 Task: Add a signature Jake Allen containing With sincere thanks and warm wishes, Jake Allen to email address softage.2@softage.net and add a label Fathers Day gifts
Action: Mouse moved to (1159, 83)
Screenshot: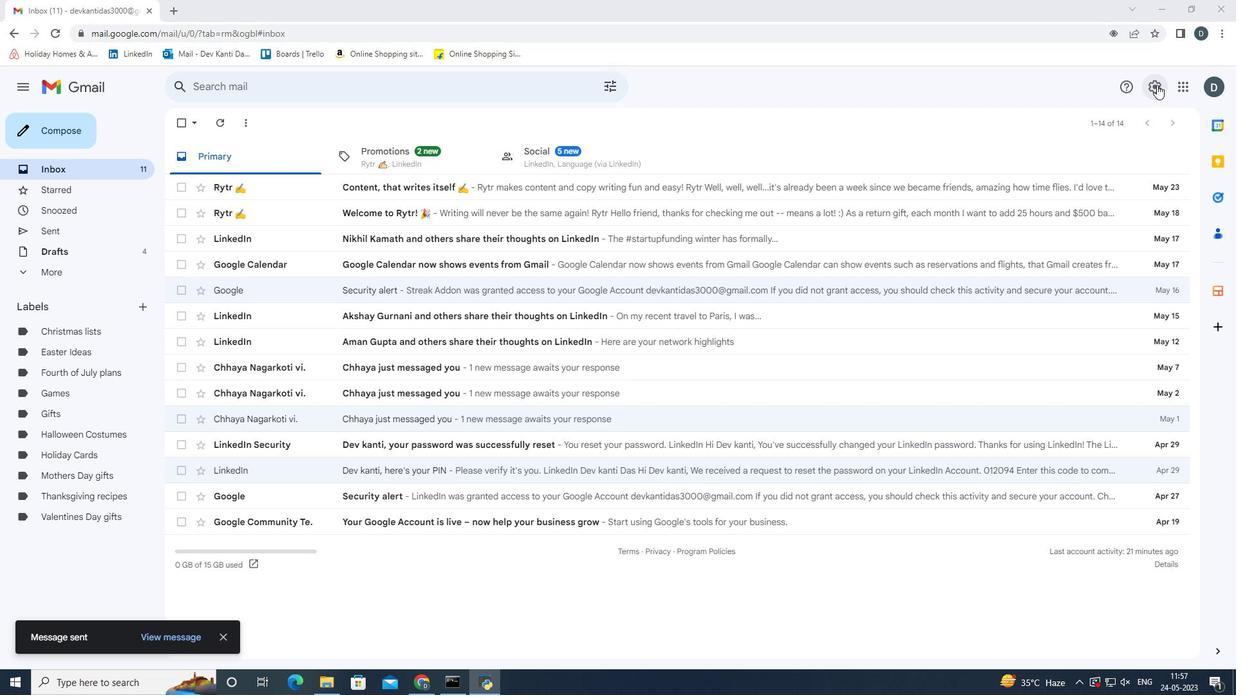 
Action: Mouse pressed left at (1159, 83)
Screenshot: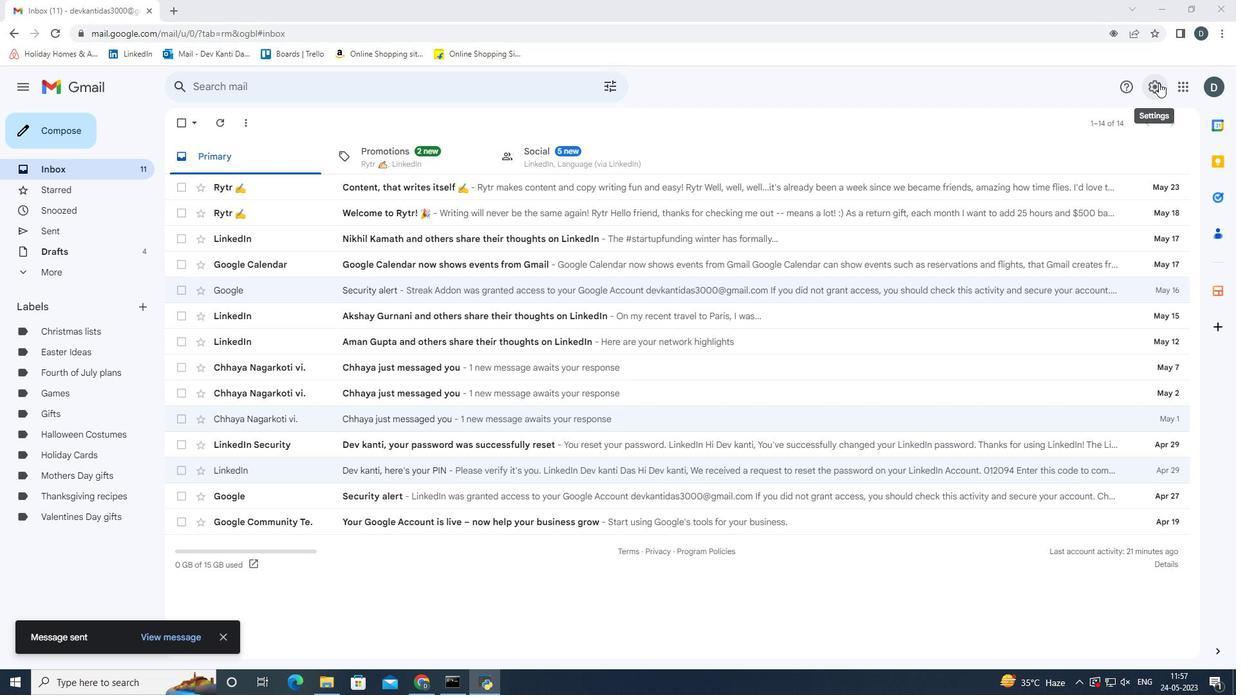 
Action: Mouse moved to (1120, 148)
Screenshot: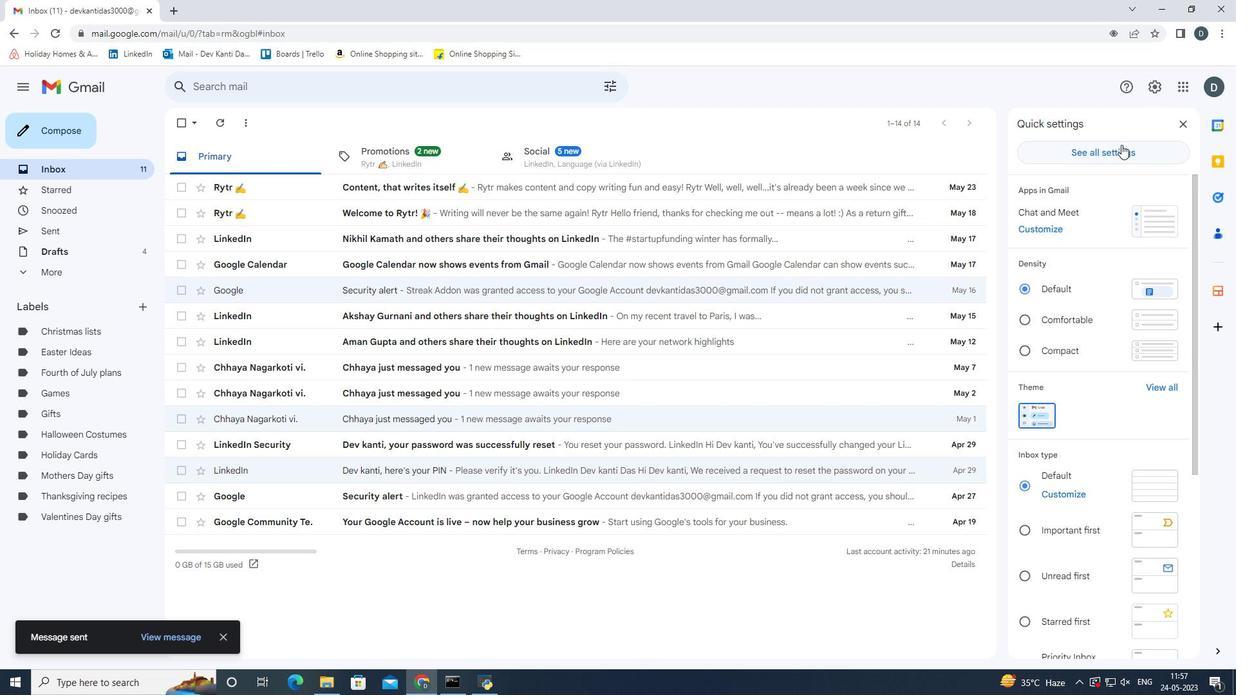 
Action: Mouse pressed left at (1120, 148)
Screenshot: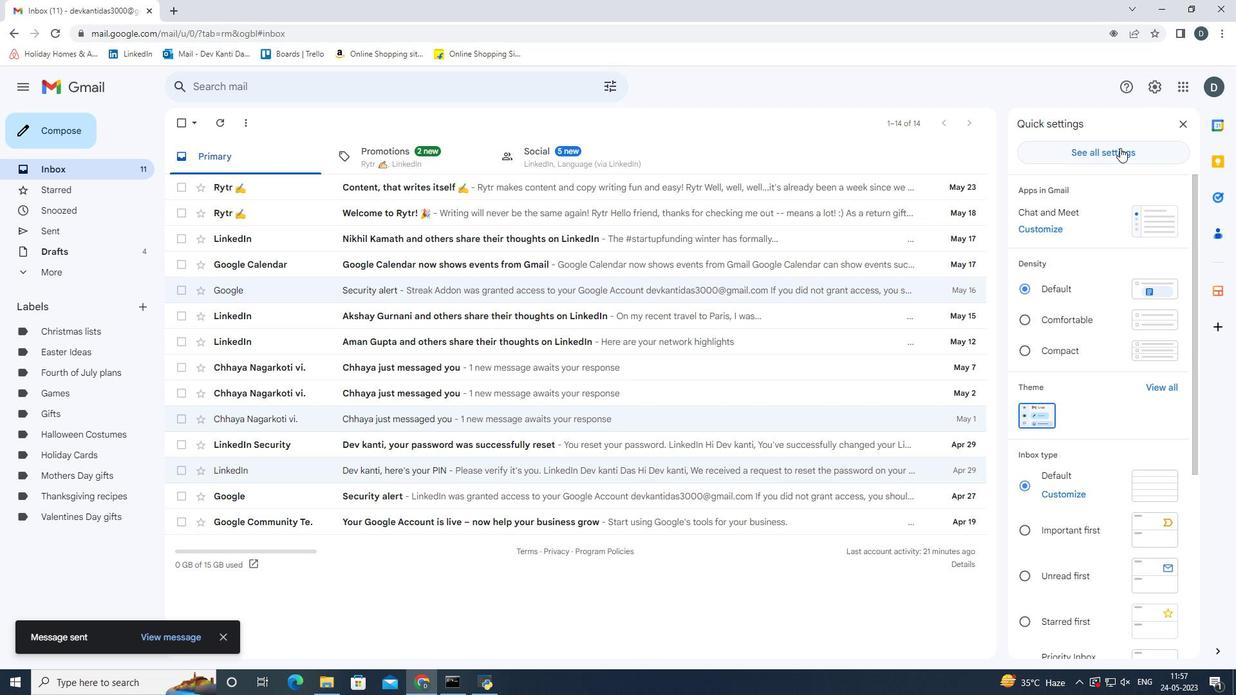 
Action: Mouse moved to (659, 527)
Screenshot: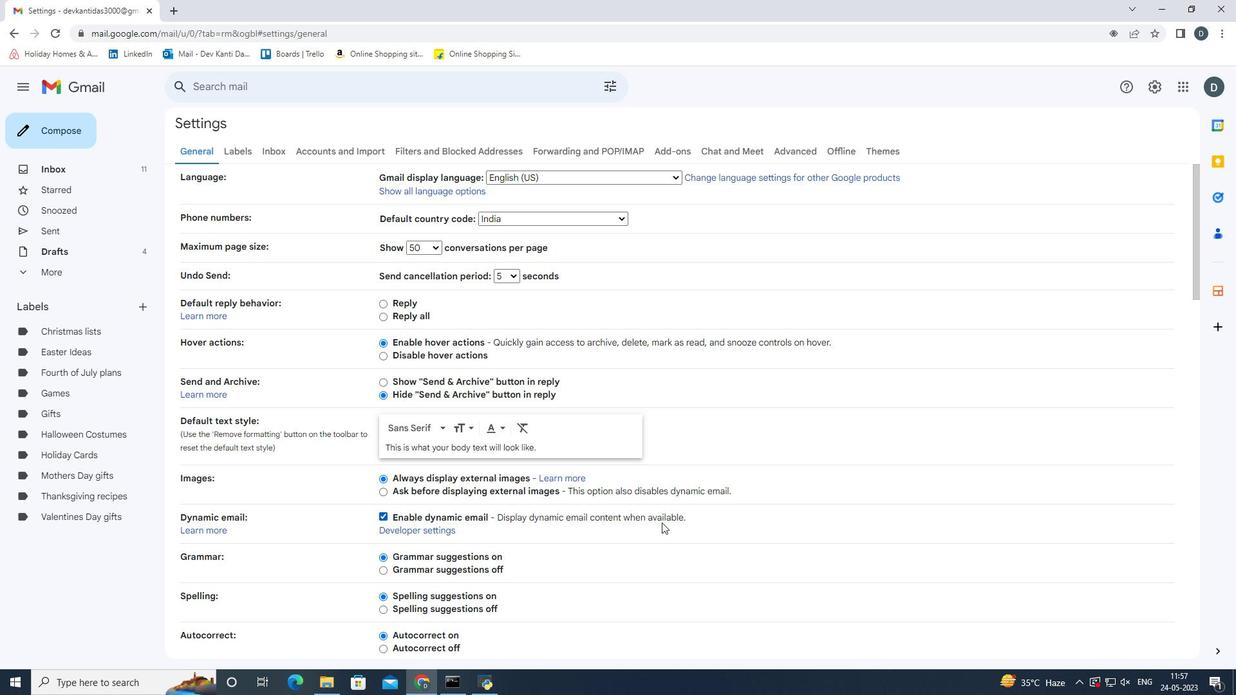 
Action: Mouse scrolled (659, 526) with delta (0, 0)
Screenshot: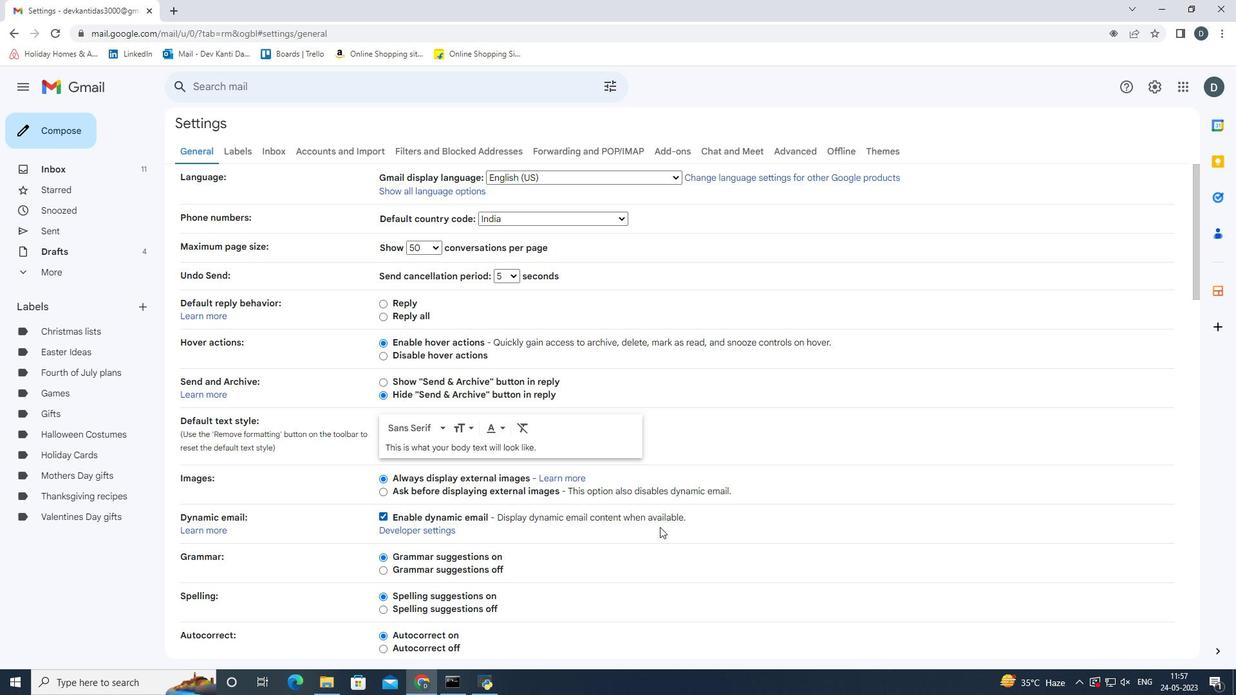 
Action: Mouse scrolled (659, 526) with delta (0, 0)
Screenshot: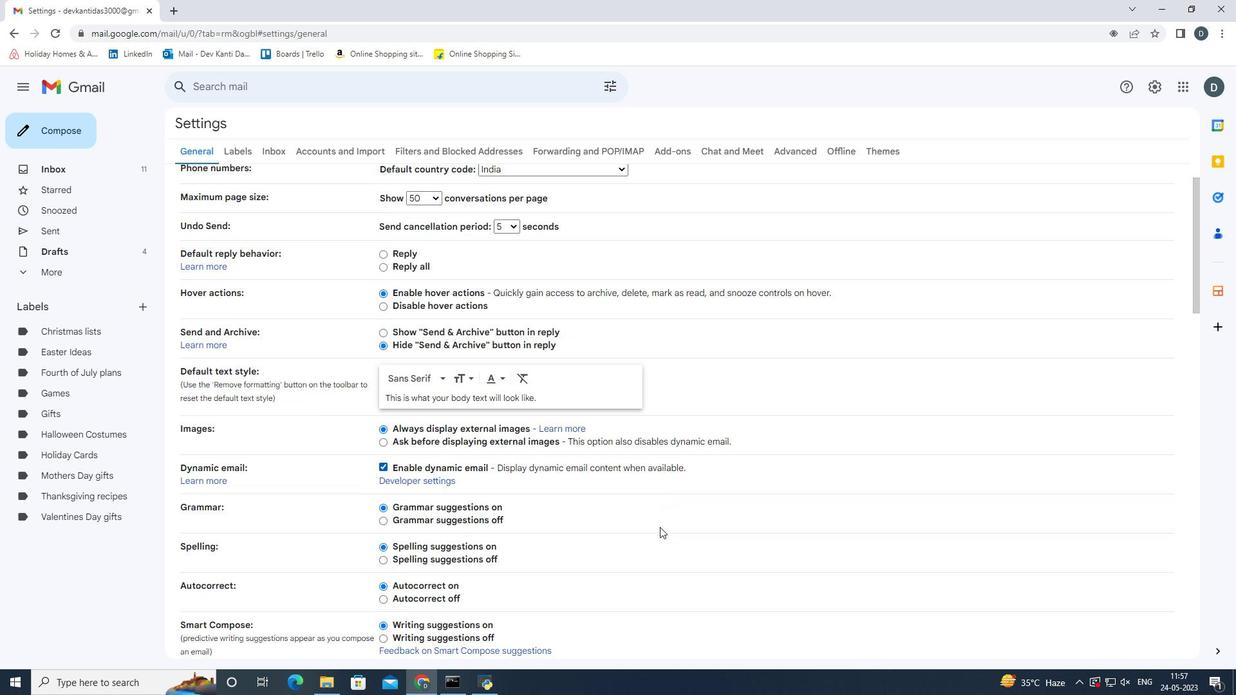 
Action: Mouse scrolled (659, 526) with delta (0, 0)
Screenshot: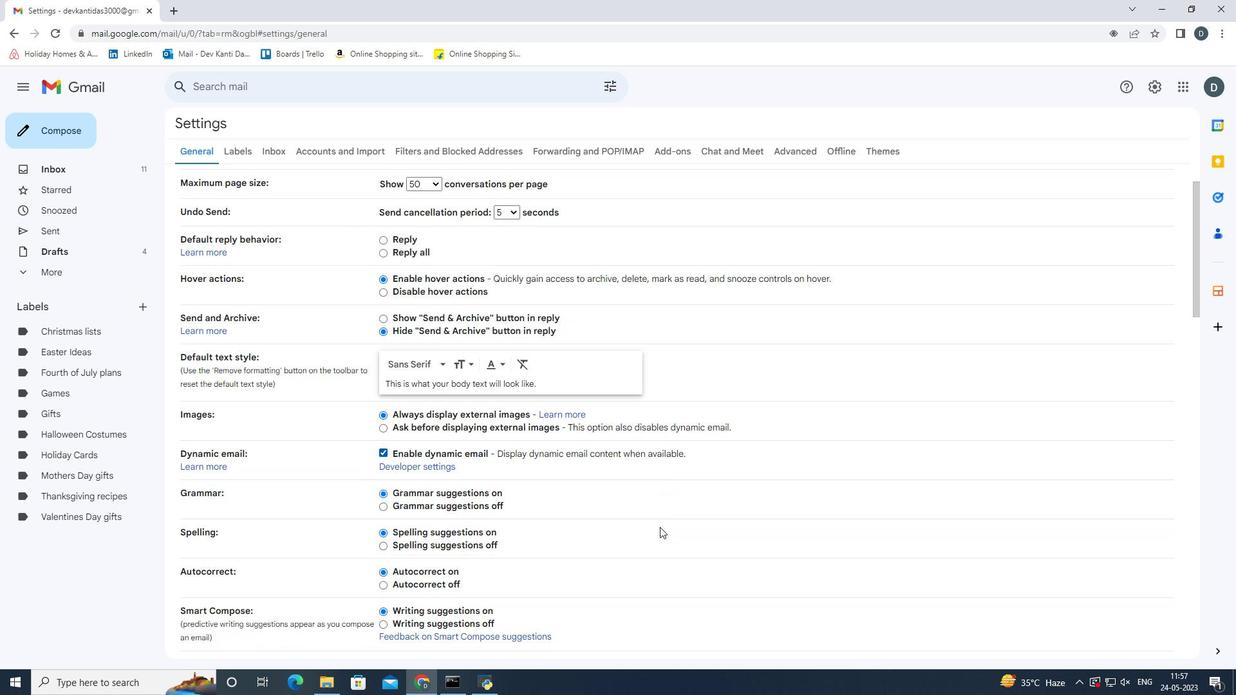 
Action: Mouse scrolled (659, 526) with delta (0, 0)
Screenshot: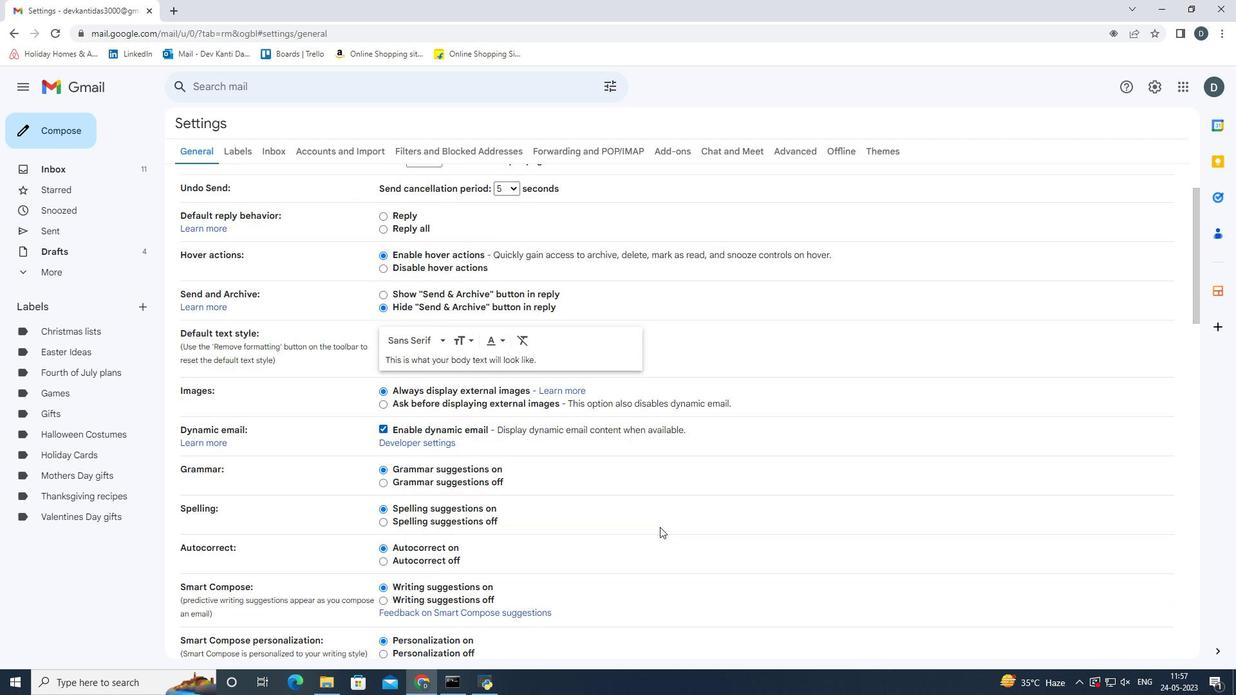 
Action: Mouse scrolled (659, 526) with delta (0, 0)
Screenshot: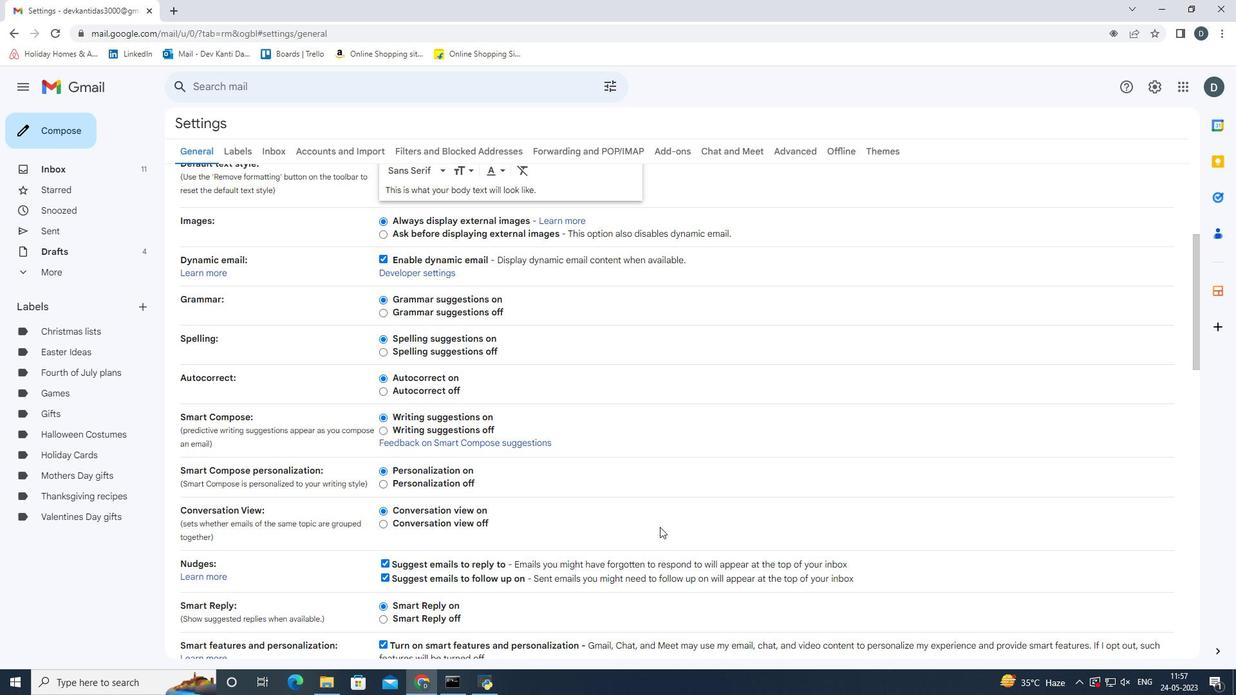 
Action: Mouse scrolled (659, 526) with delta (0, 0)
Screenshot: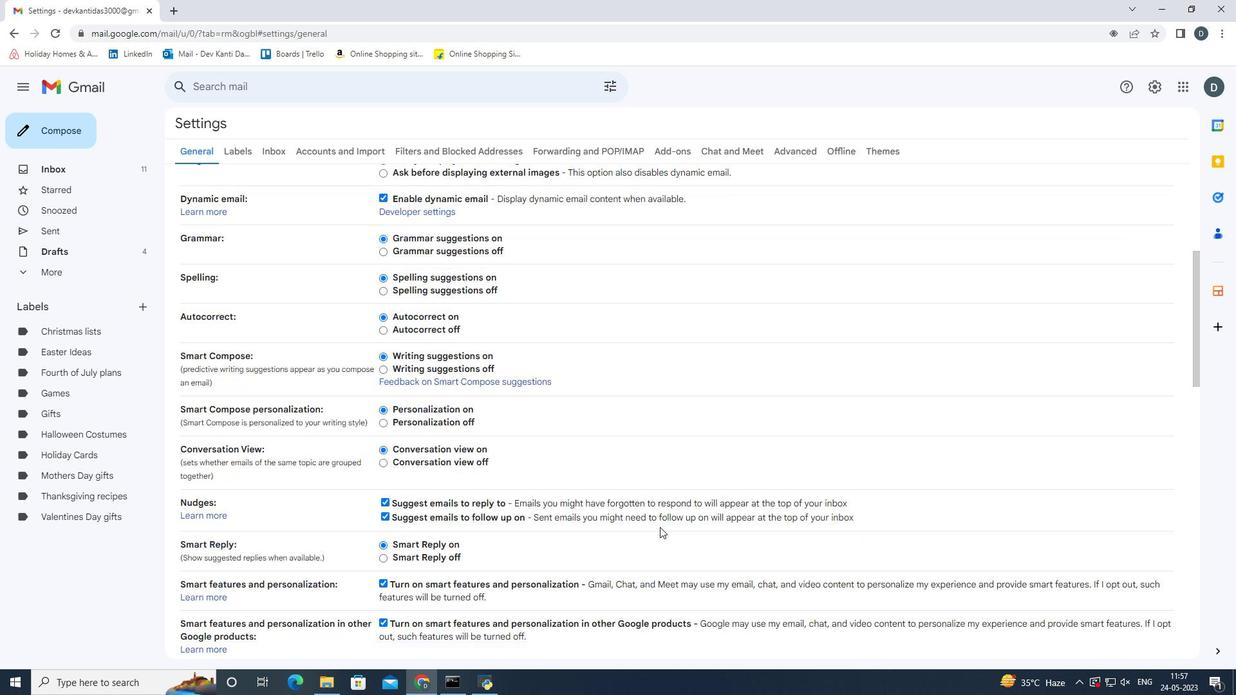 
Action: Mouse scrolled (659, 526) with delta (0, 0)
Screenshot: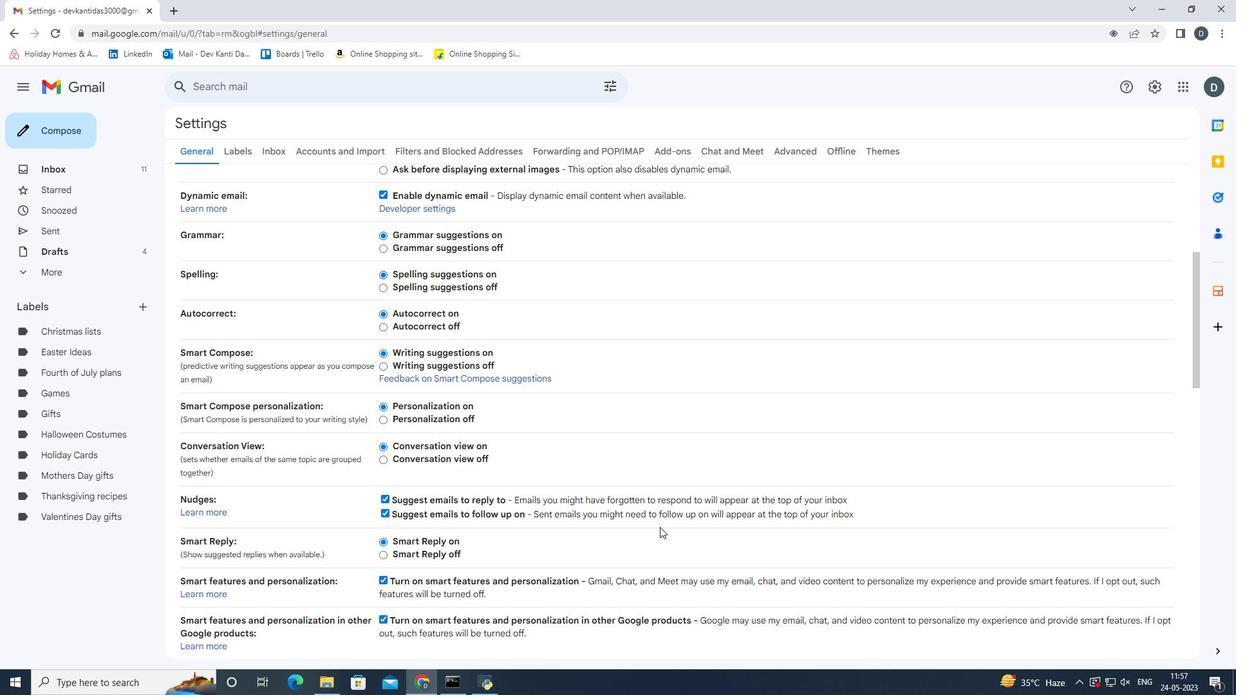 
Action: Mouse scrolled (659, 526) with delta (0, 0)
Screenshot: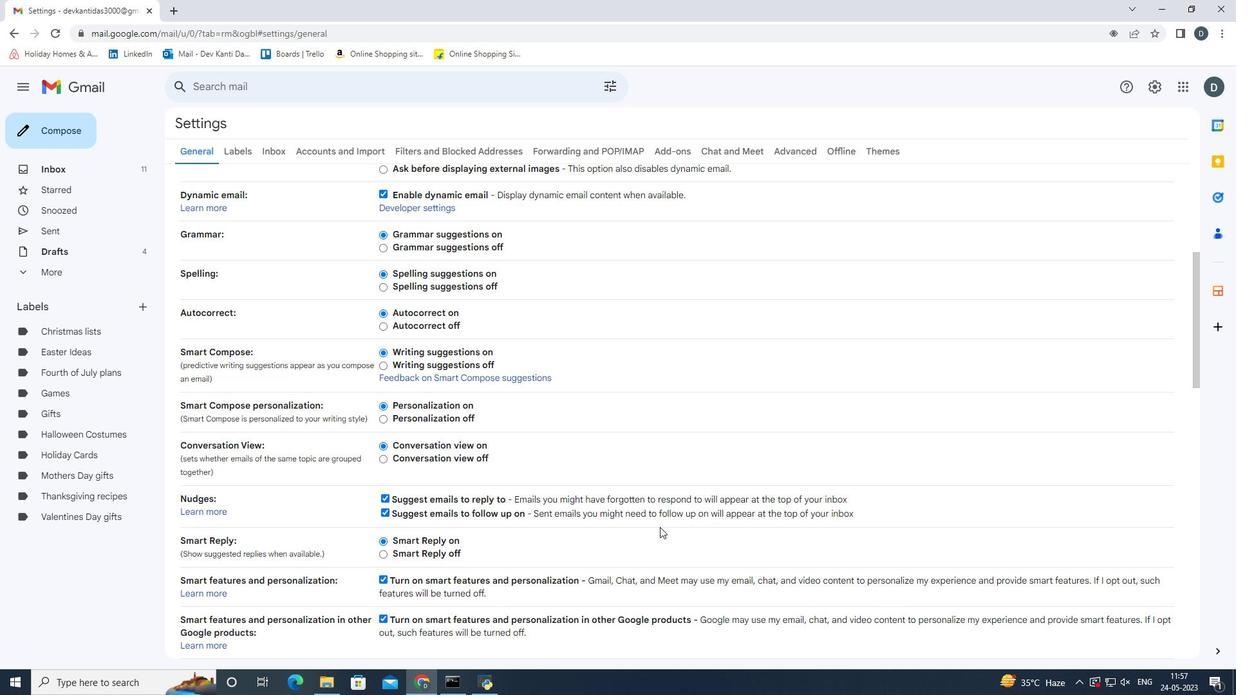 
Action: Mouse scrolled (659, 526) with delta (0, 0)
Screenshot: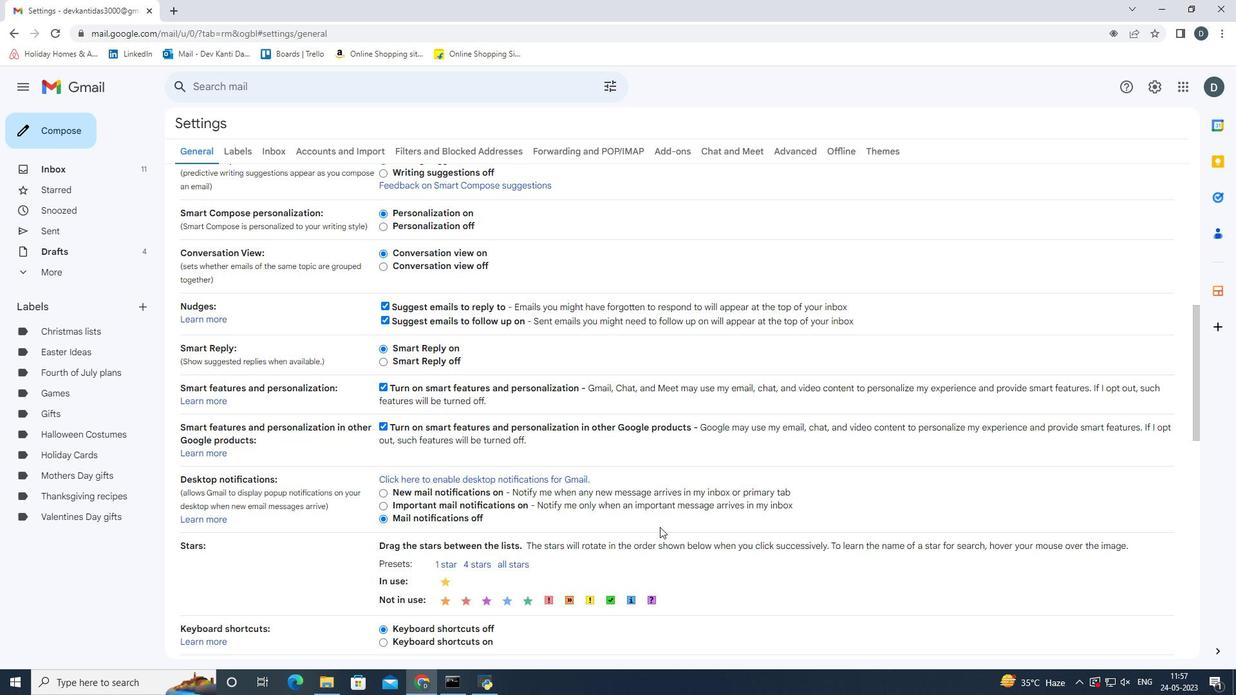 
Action: Mouse scrolled (659, 526) with delta (0, 0)
Screenshot: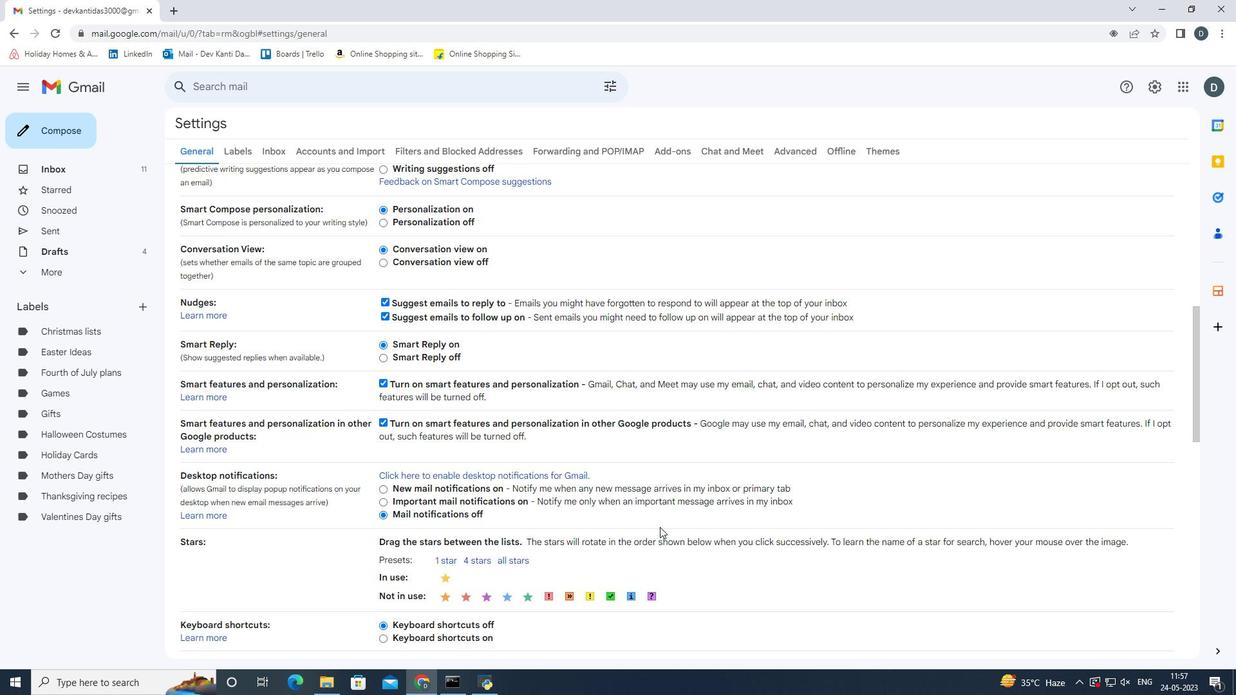 
Action: Mouse scrolled (659, 526) with delta (0, 0)
Screenshot: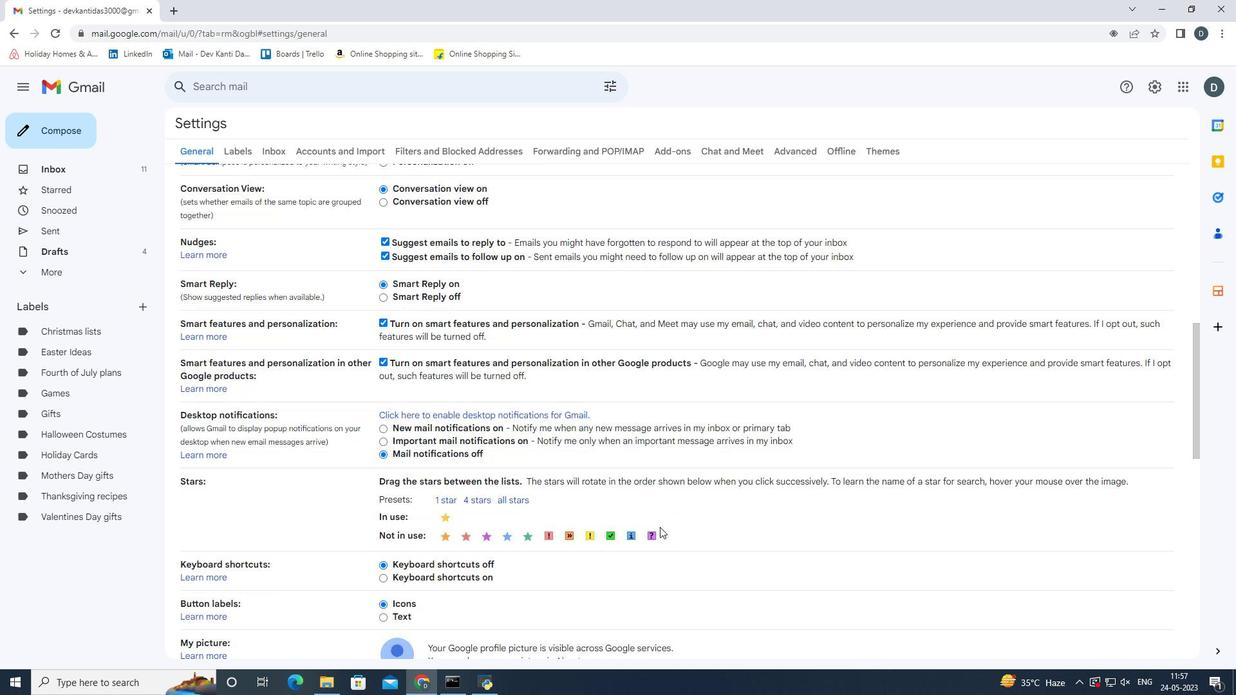 
Action: Mouse scrolled (659, 526) with delta (0, 0)
Screenshot: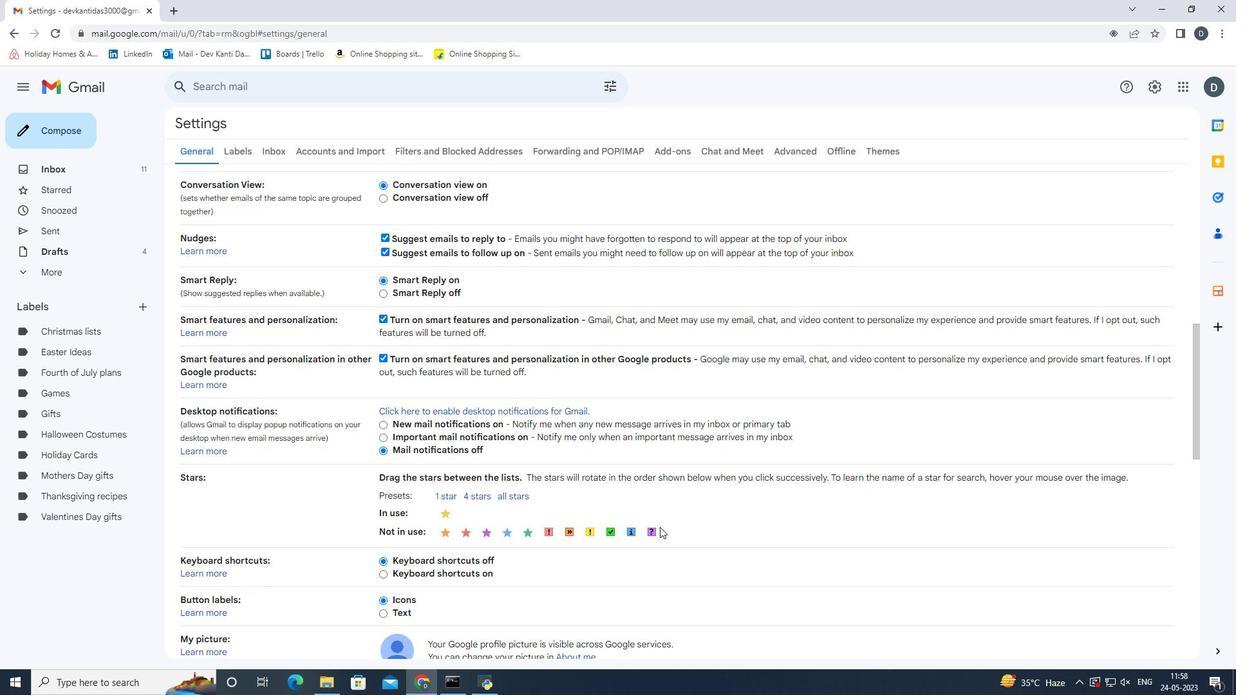 
Action: Mouse scrolled (659, 526) with delta (0, 0)
Screenshot: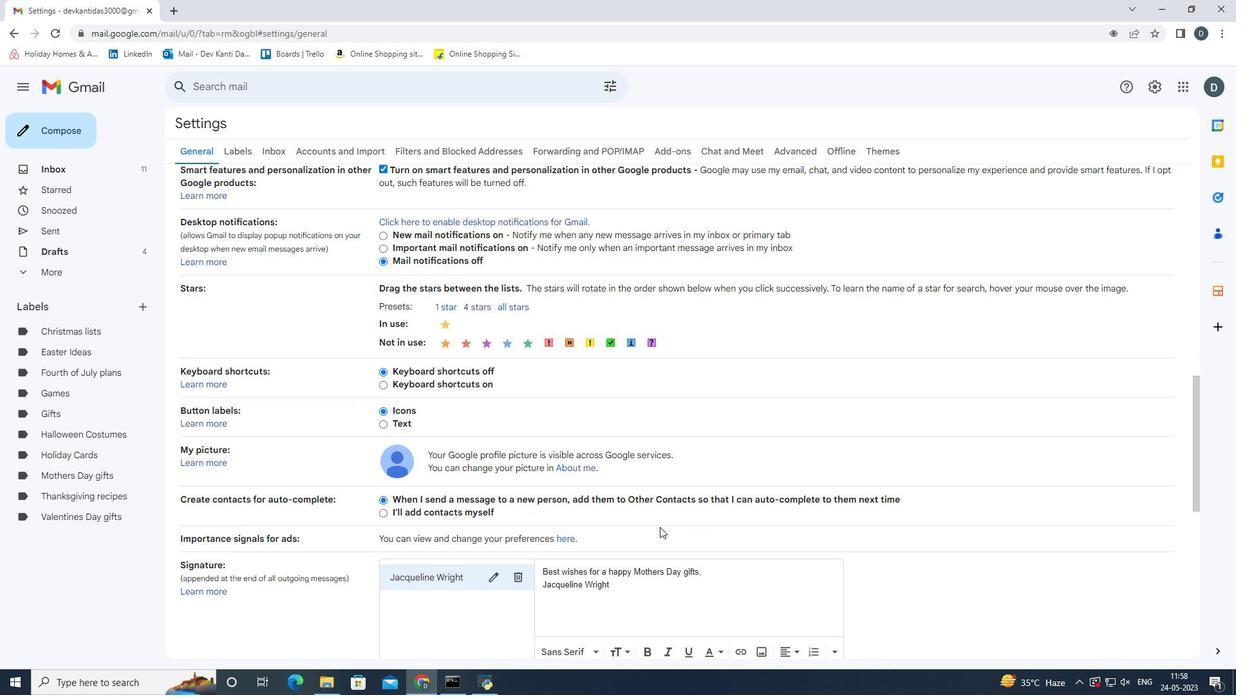
Action: Mouse scrolled (659, 526) with delta (0, 0)
Screenshot: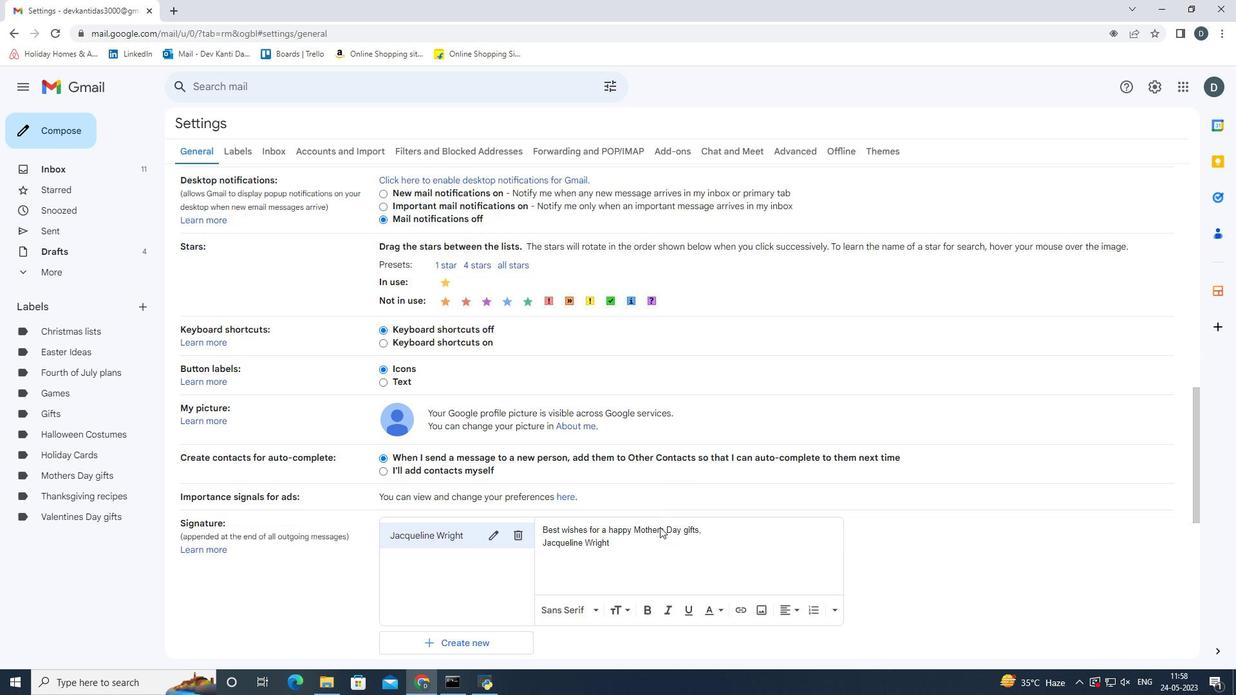 
Action: Mouse scrolled (659, 526) with delta (0, 0)
Screenshot: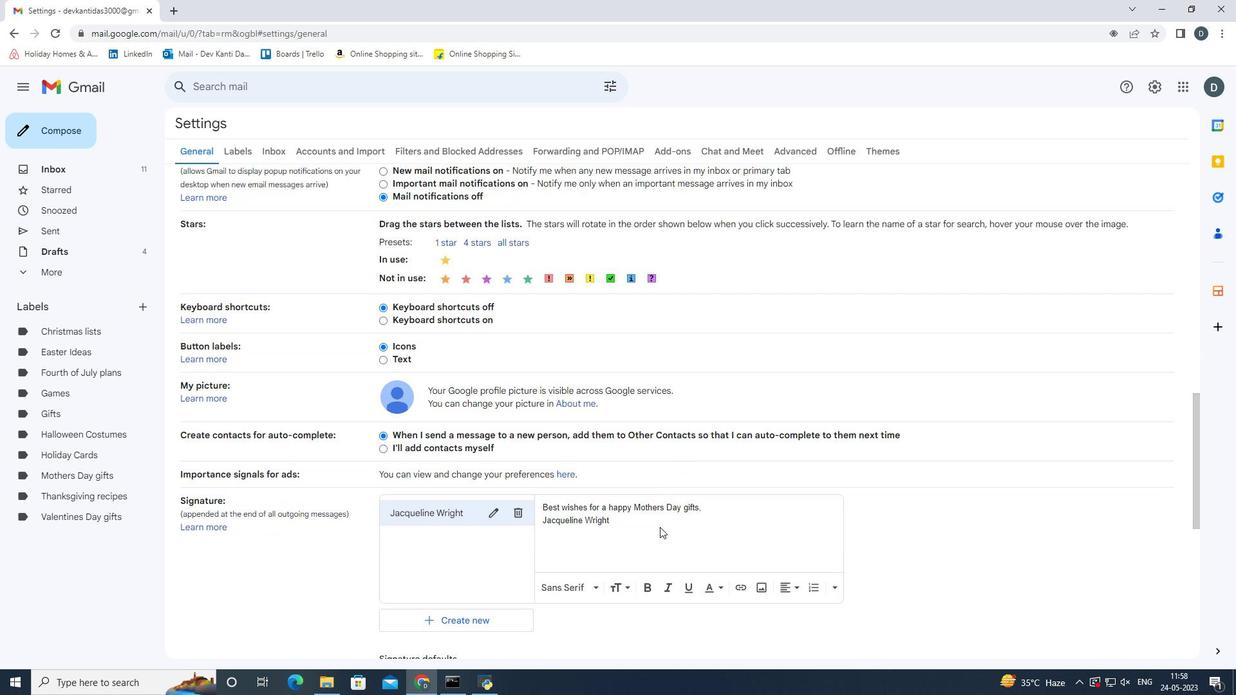 
Action: Mouse moved to (517, 392)
Screenshot: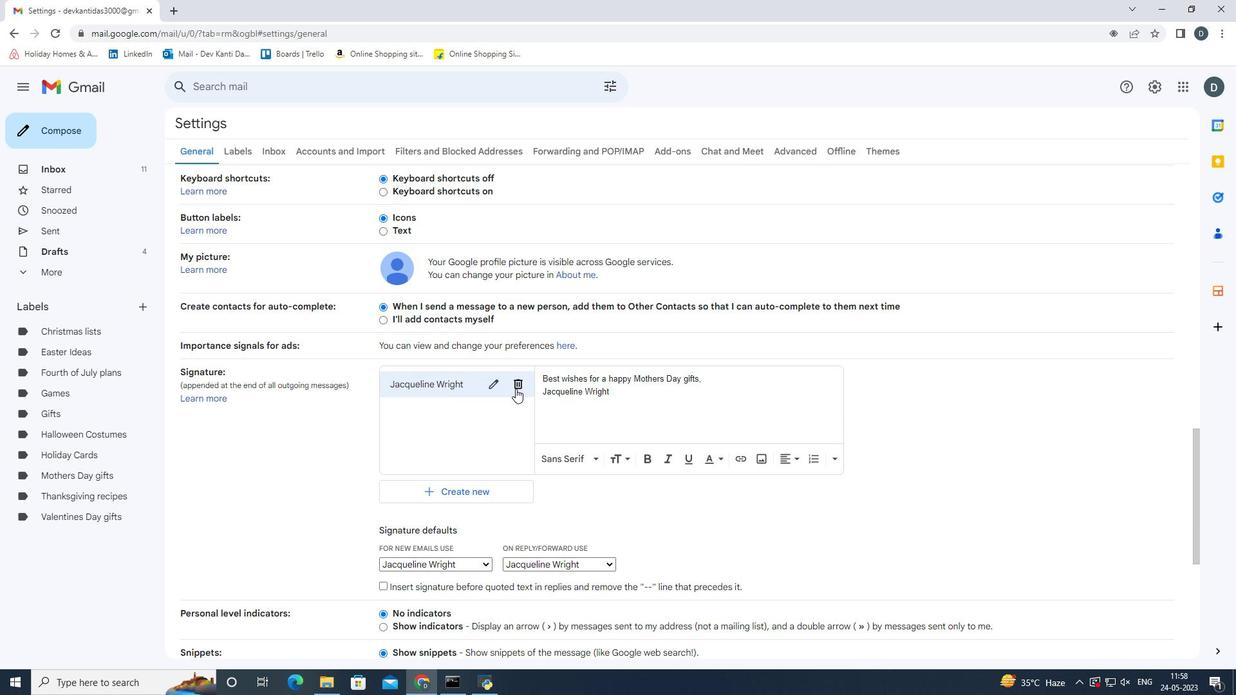 
Action: Mouse pressed left at (517, 392)
Screenshot: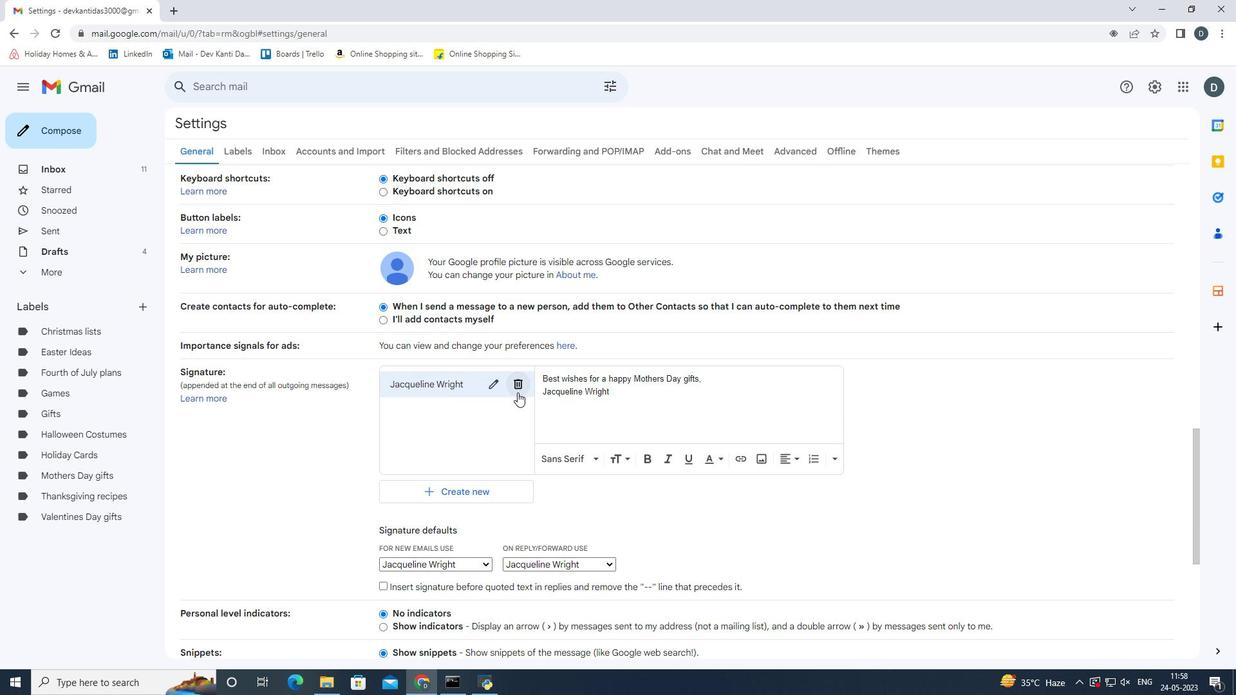 
Action: Mouse moved to (760, 393)
Screenshot: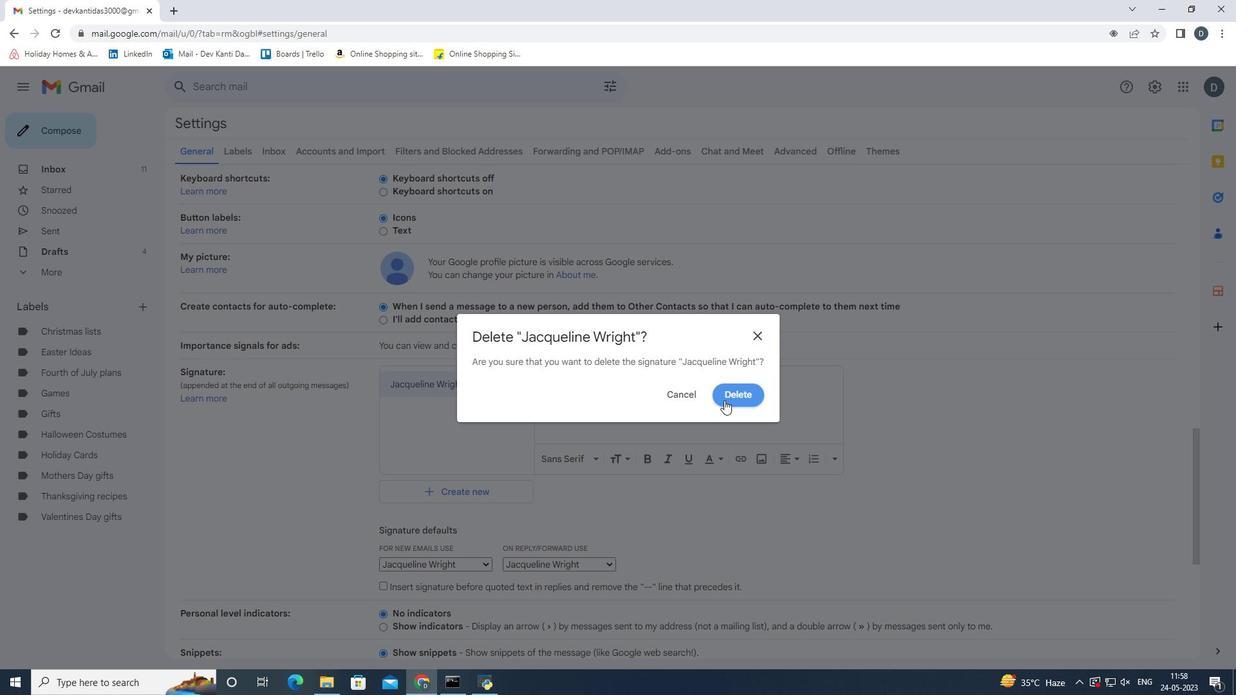 
Action: Mouse pressed left at (760, 393)
Screenshot: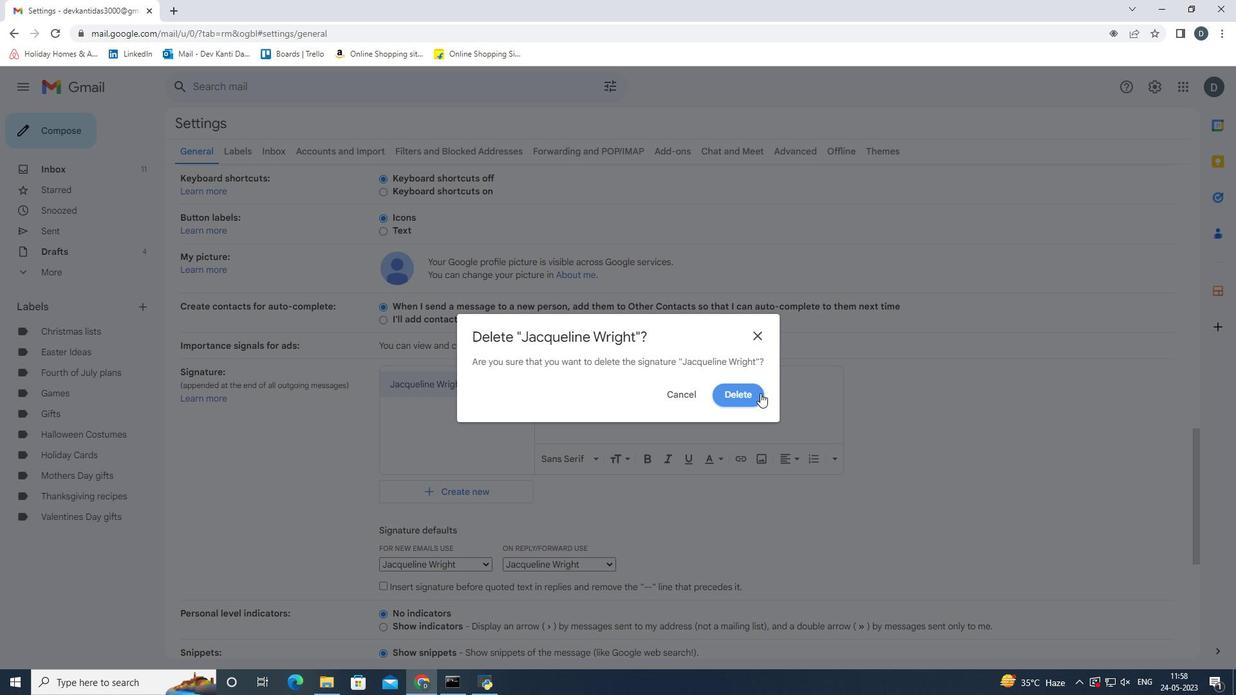 
Action: Mouse moved to (457, 395)
Screenshot: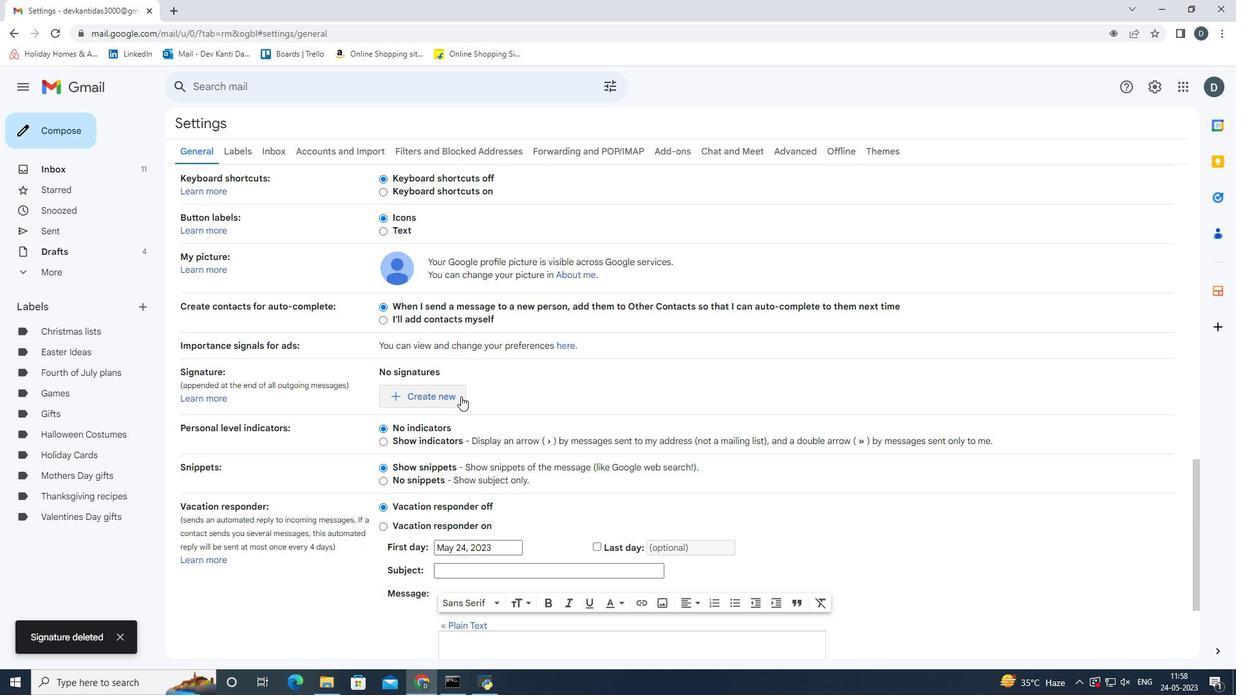 
Action: Mouse pressed left at (457, 395)
Screenshot: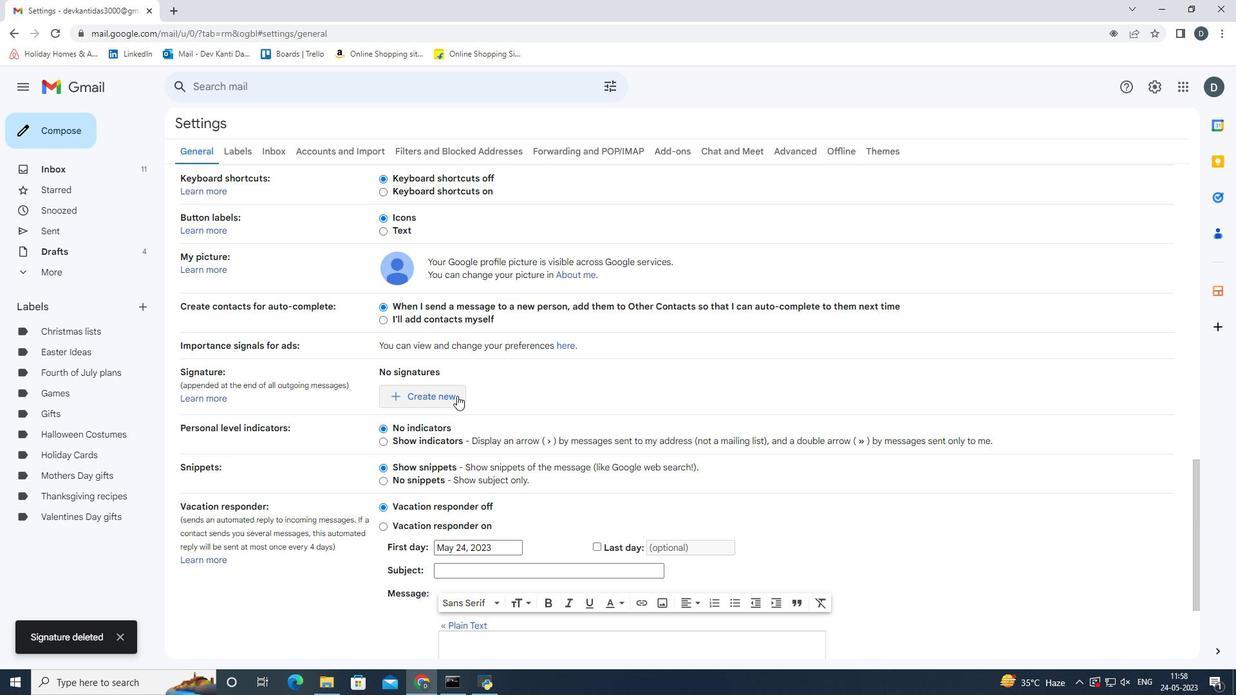 
Action: Mouse moved to (615, 357)
Screenshot: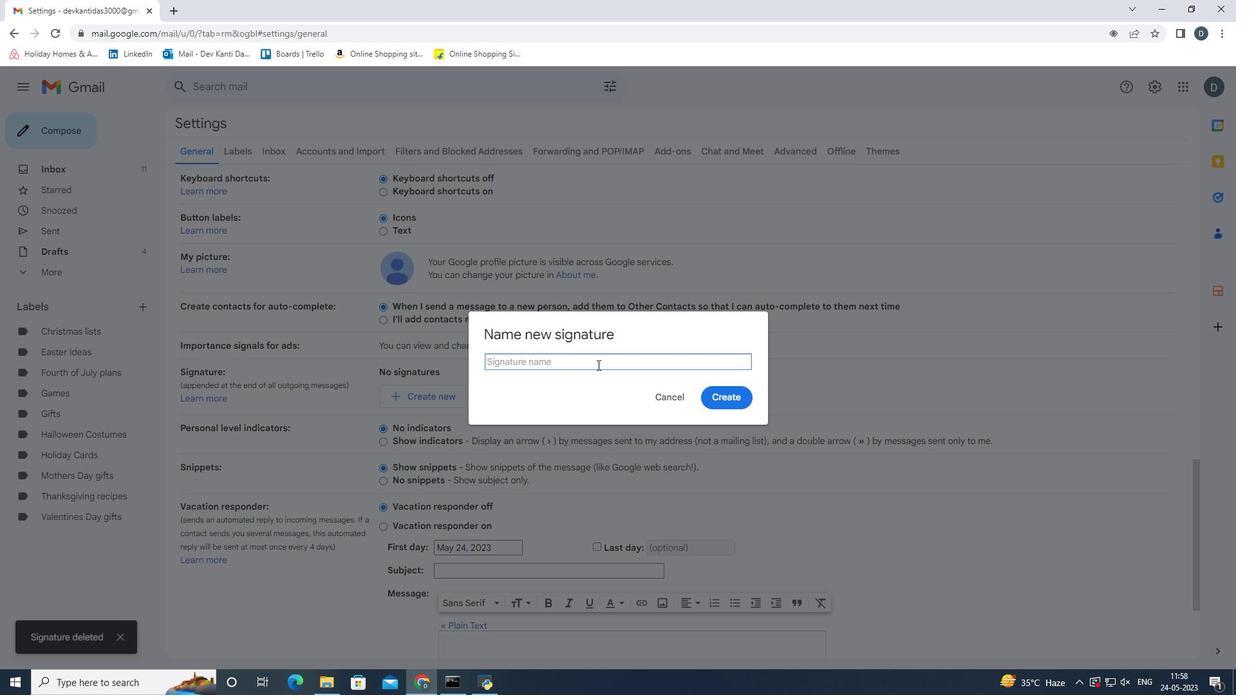 
Action: Key pressed <Key.shift><Key.shift><Key.shift><Key.shift><Key.shift><Key.shift><Key.shift><Key.shift><Key.shift><Key.shift><Key.shift>Jake<Key.space><Key.shift>Allen<Key.enter>
Screenshot: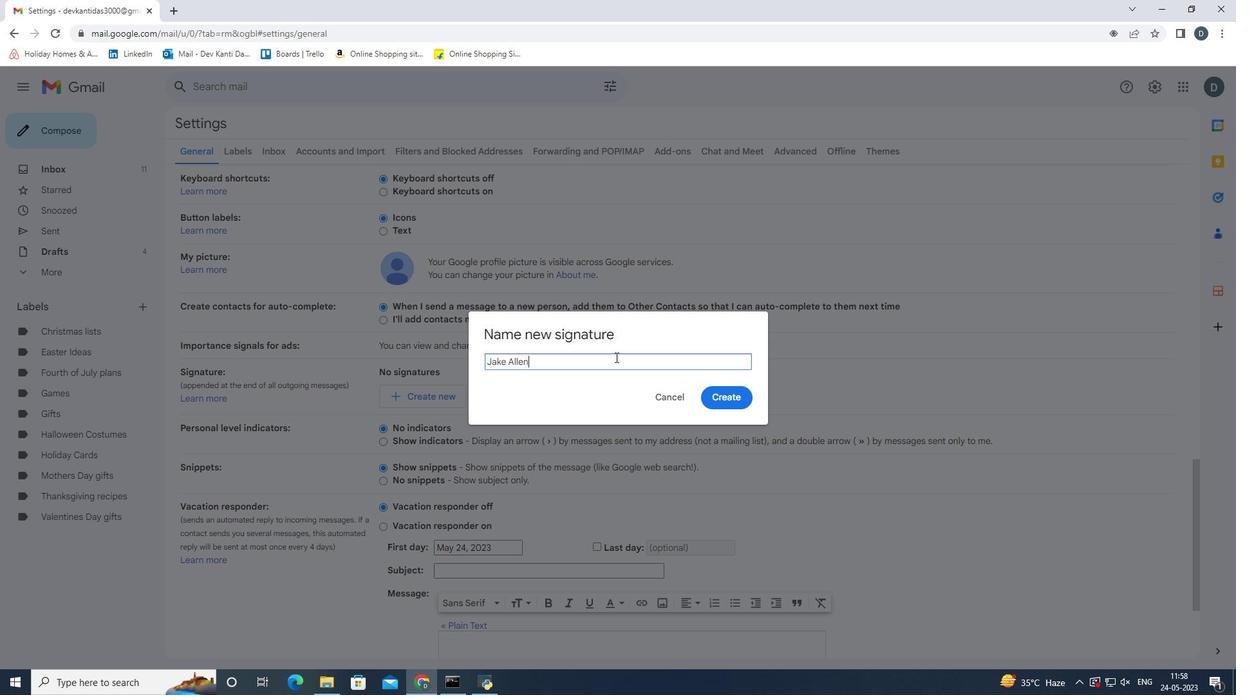 
Action: Mouse moved to (617, 401)
Screenshot: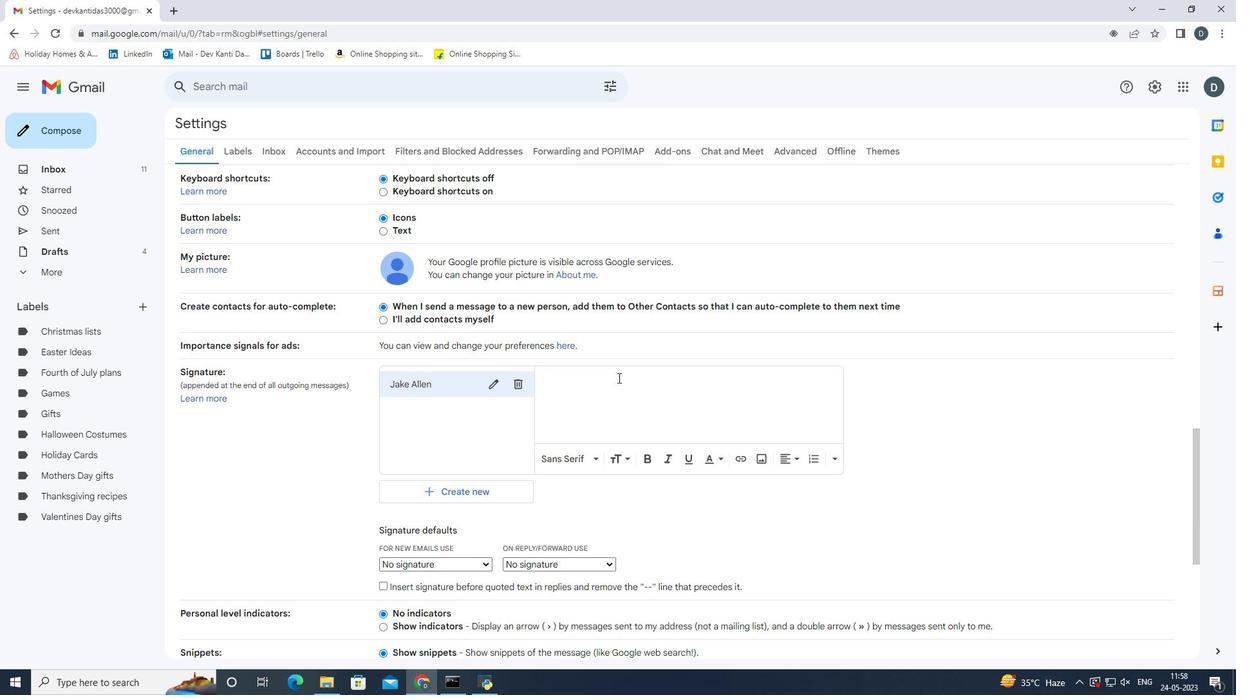 
Action: Mouse pressed left at (617, 401)
Screenshot: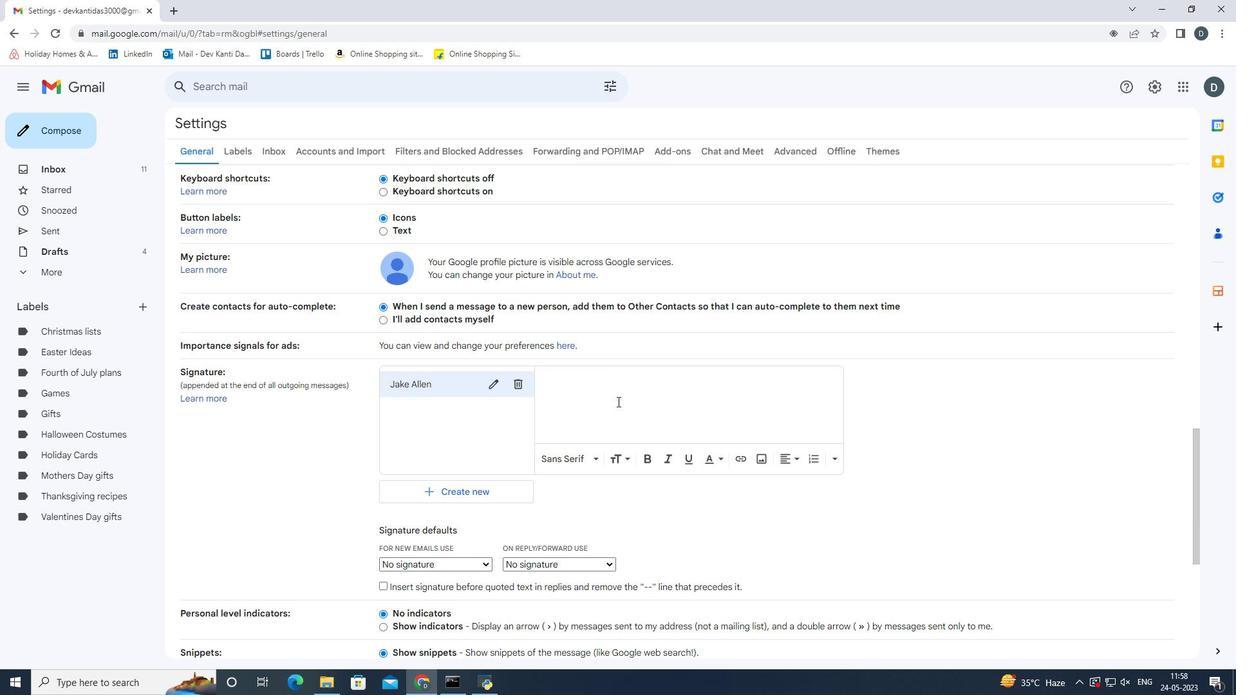 
Action: Mouse moved to (616, 402)
Screenshot: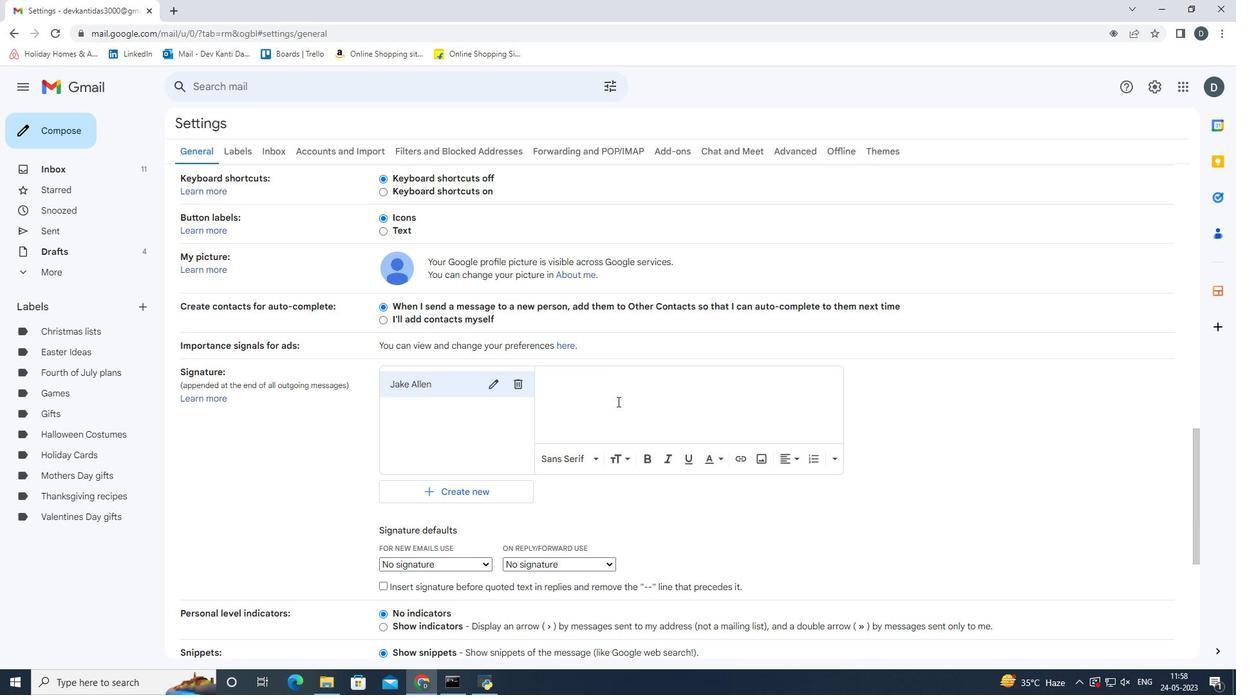 
Action: Key pressed <Key.shift>Sincere<Key.space>thanks<Key.space>and<Key.space>warm<Key.space><Key.space><Key.backspace>wishes,<Key.enter><Key.shift_r><Key.shift_r><Key.shift_r><Key.shift_r>Jake<Key.space><Key.shift>Allen
Screenshot: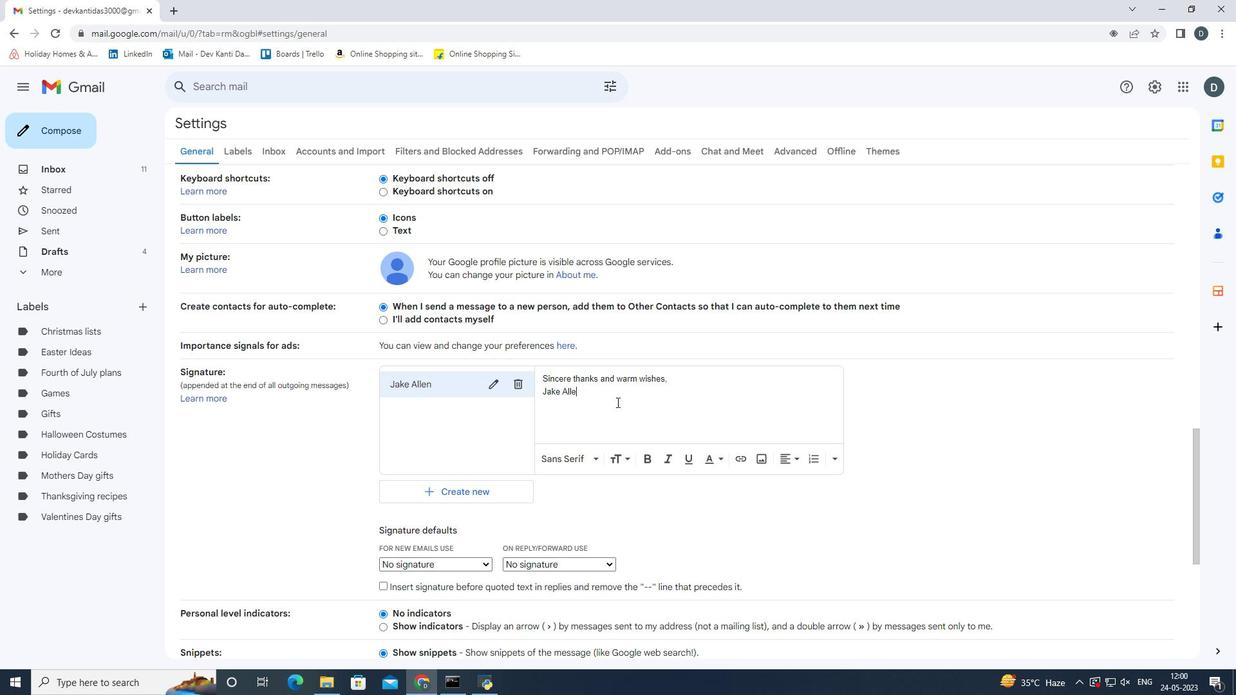 
Action: Mouse moved to (426, 562)
Screenshot: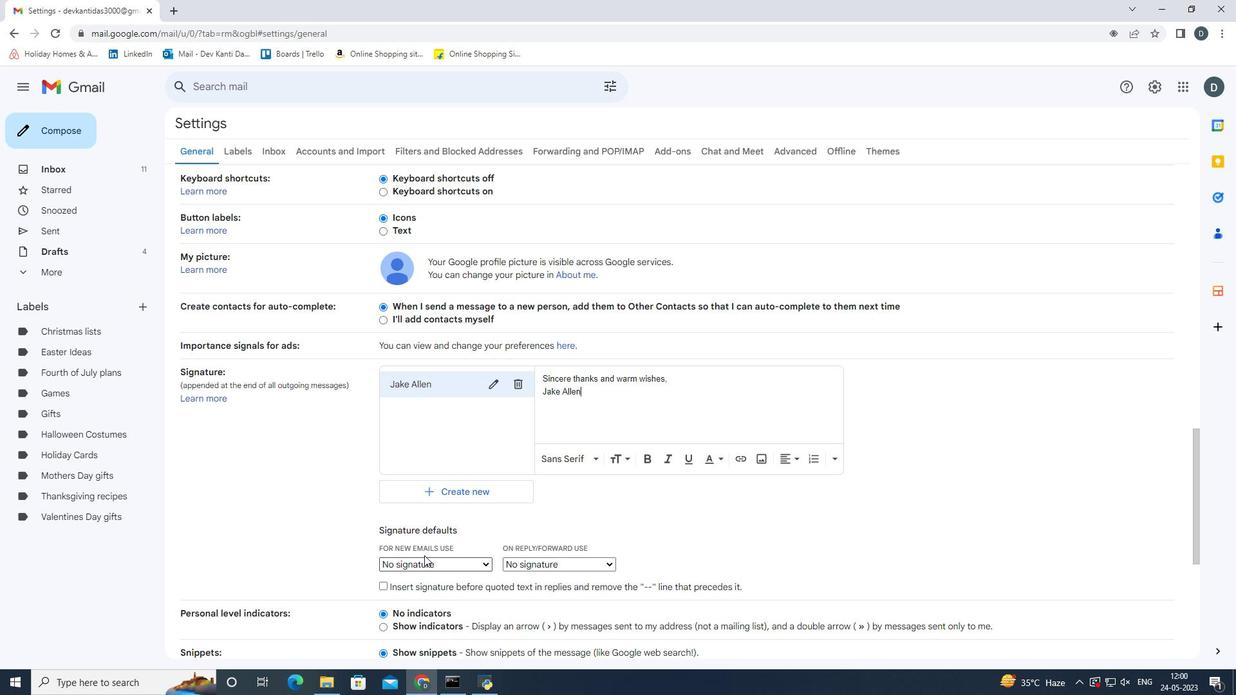 
Action: Mouse pressed left at (426, 562)
Screenshot: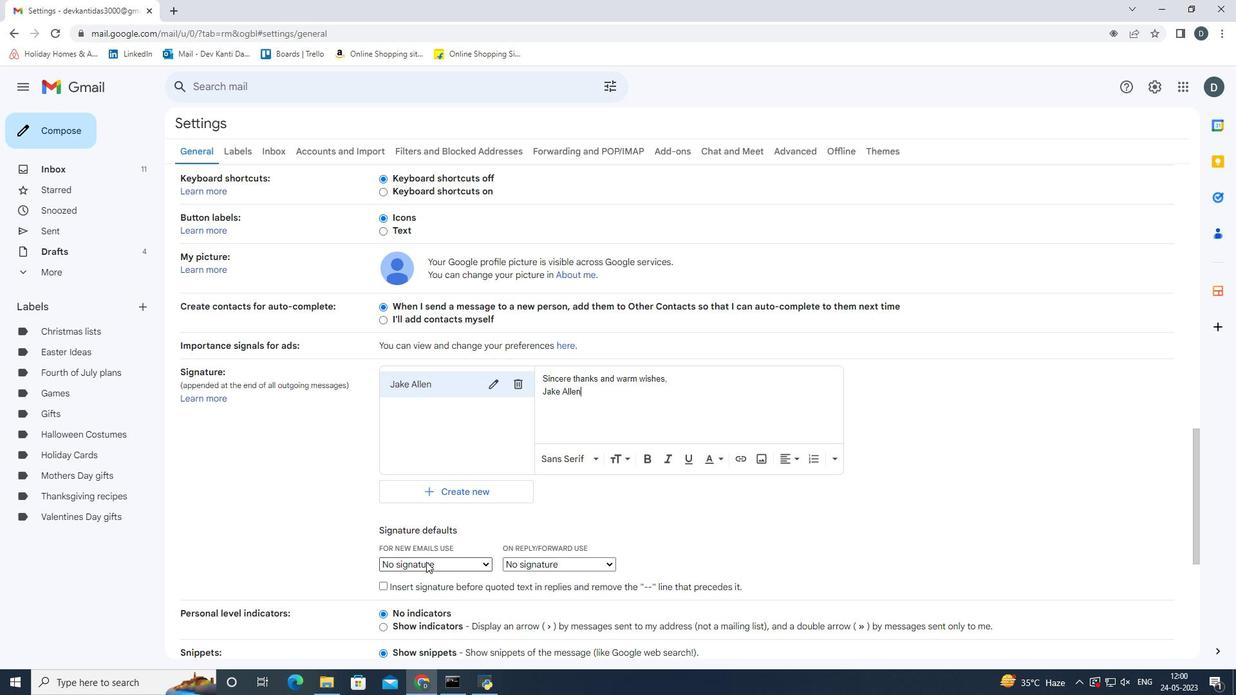 
Action: Mouse moved to (437, 589)
Screenshot: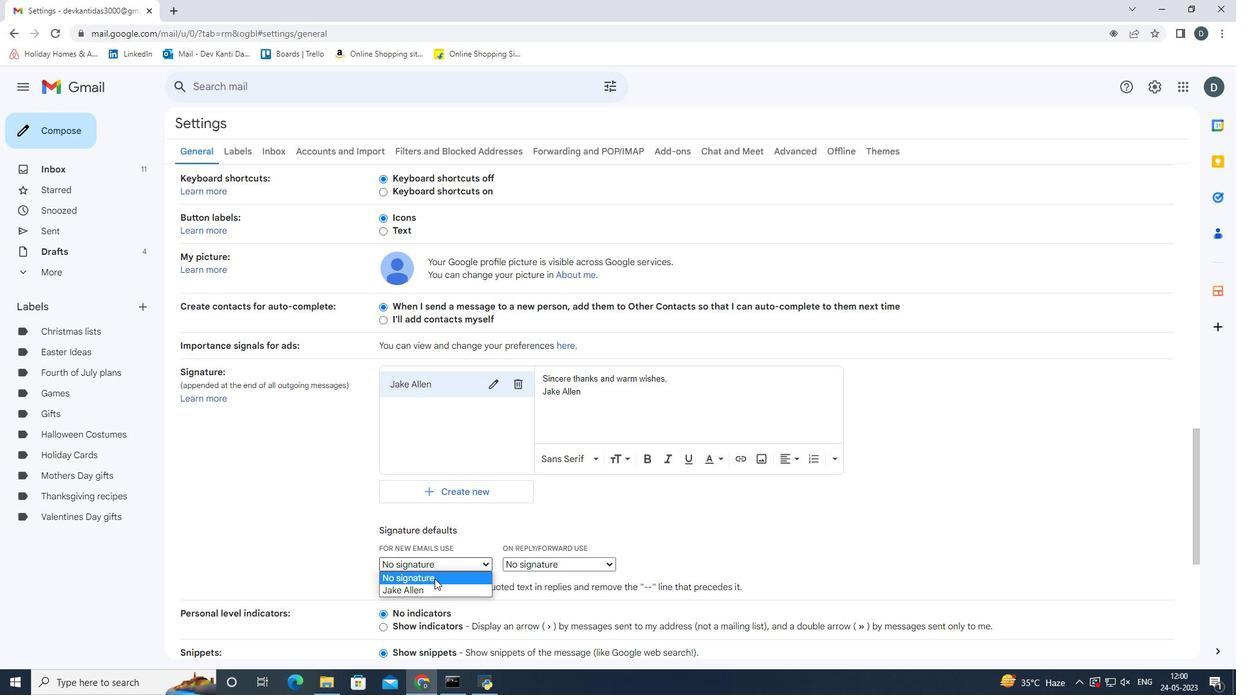 
Action: Mouse pressed left at (437, 589)
Screenshot: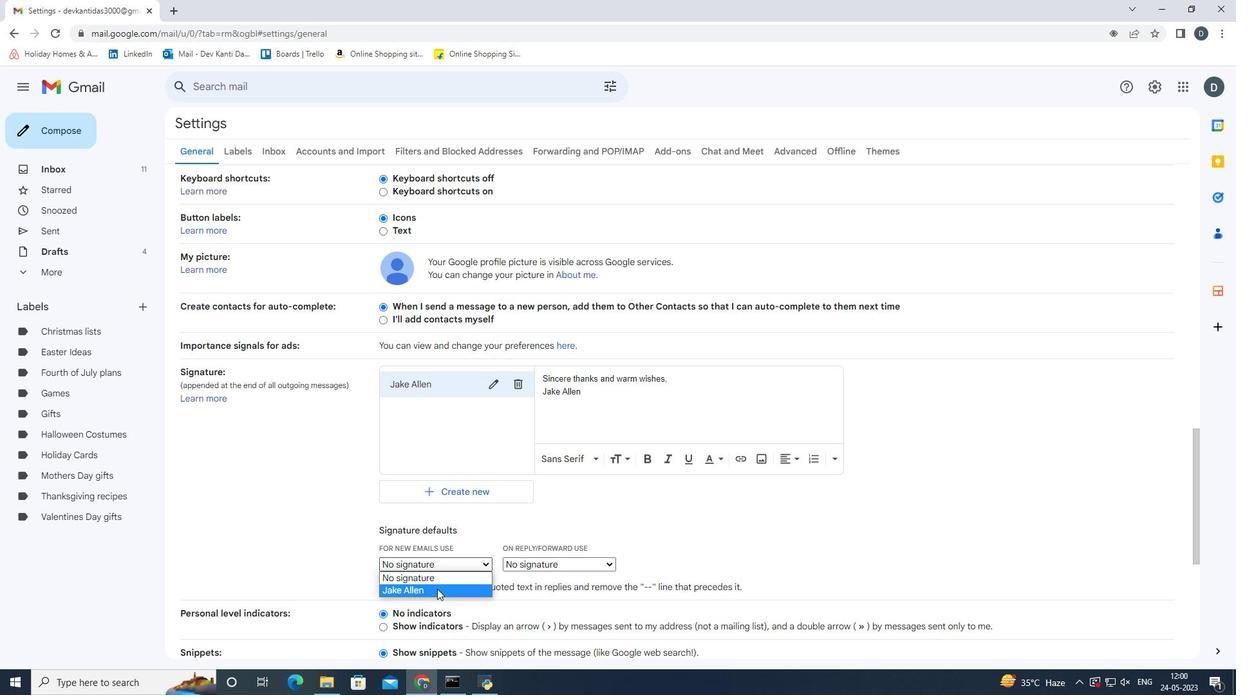 
Action: Mouse moved to (553, 565)
Screenshot: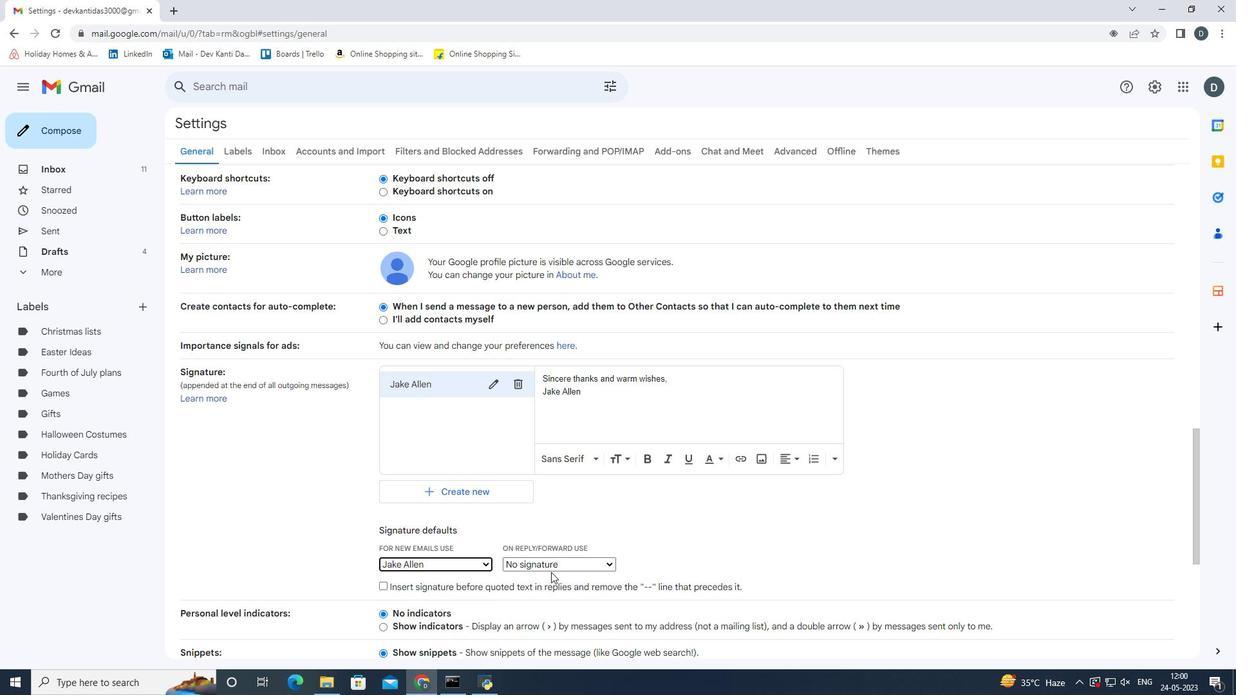 
Action: Mouse pressed left at (553, 565)
Screenshot: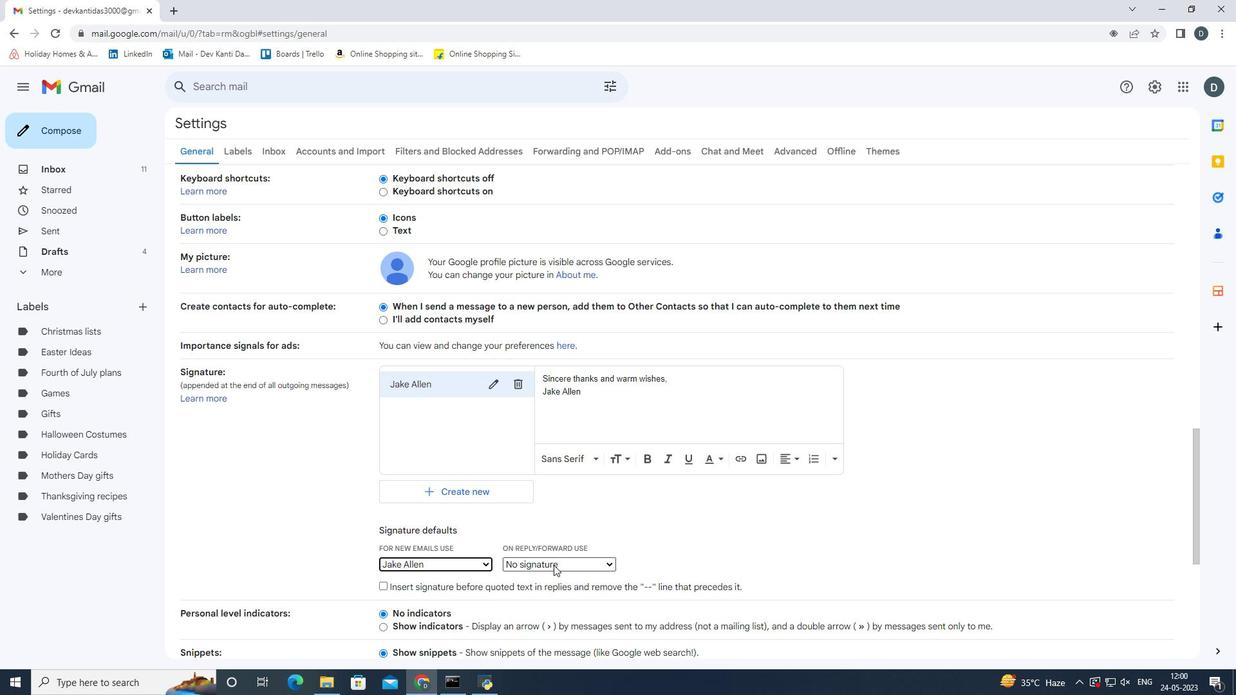 
Action: Mouse moved to (550, 586)
Screenshot: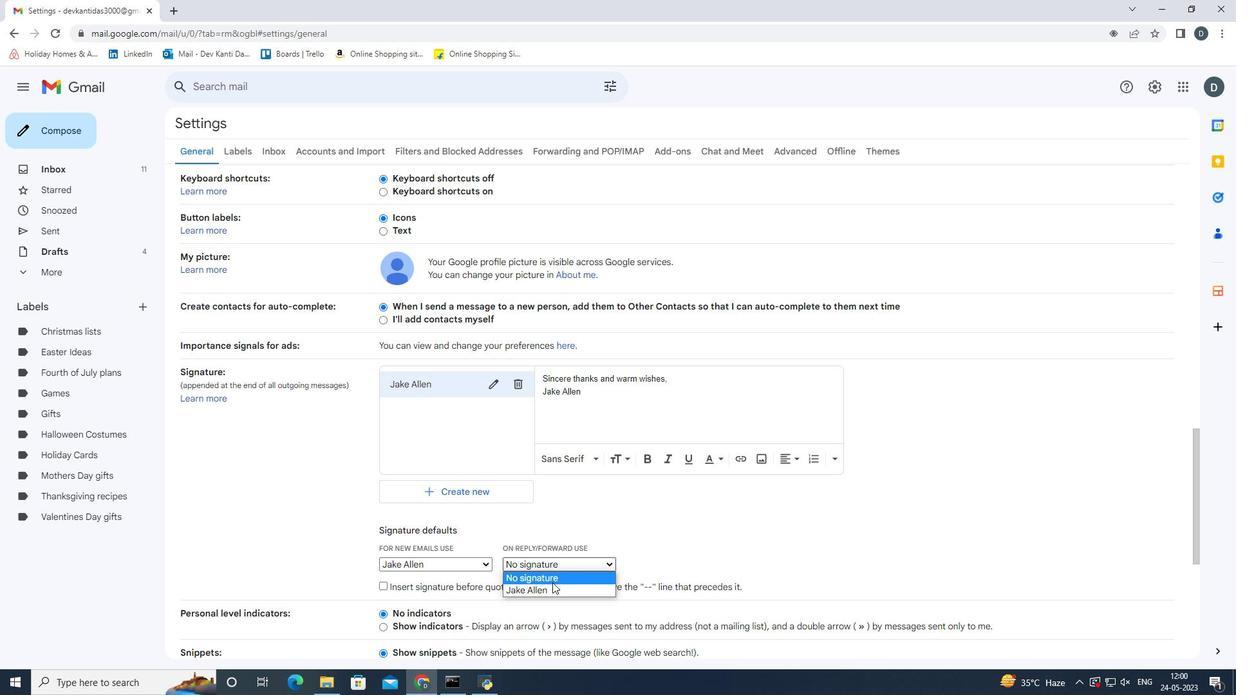 
Action: Mouse pressed left at (550, 586)
Screenshot: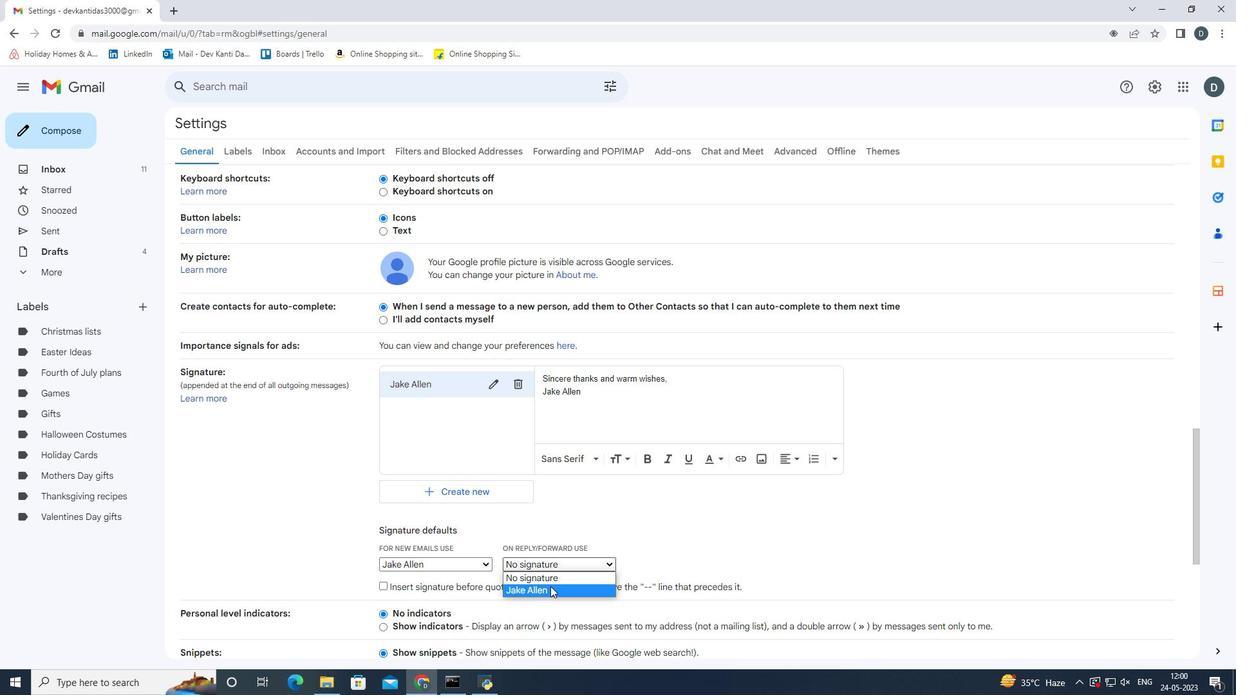 
Action: Mouse moved to (772, 559)
Screenshot: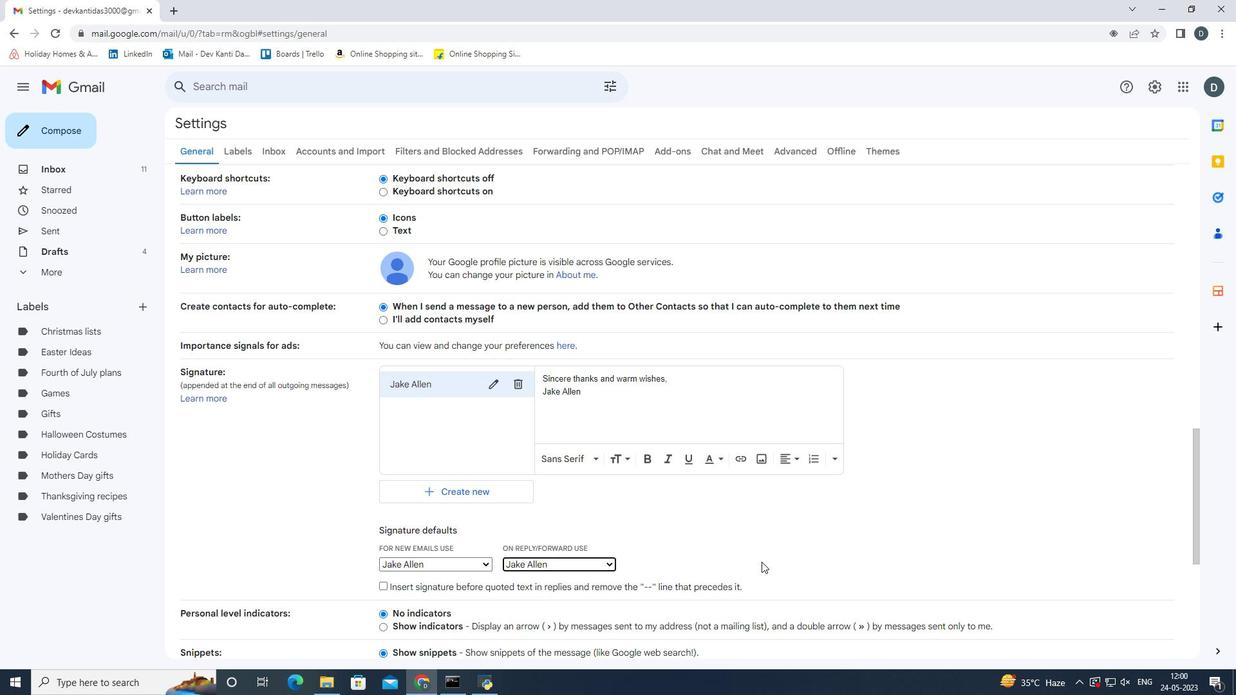 
Action: Mouse pressed left at (772, 559)
Screenshot: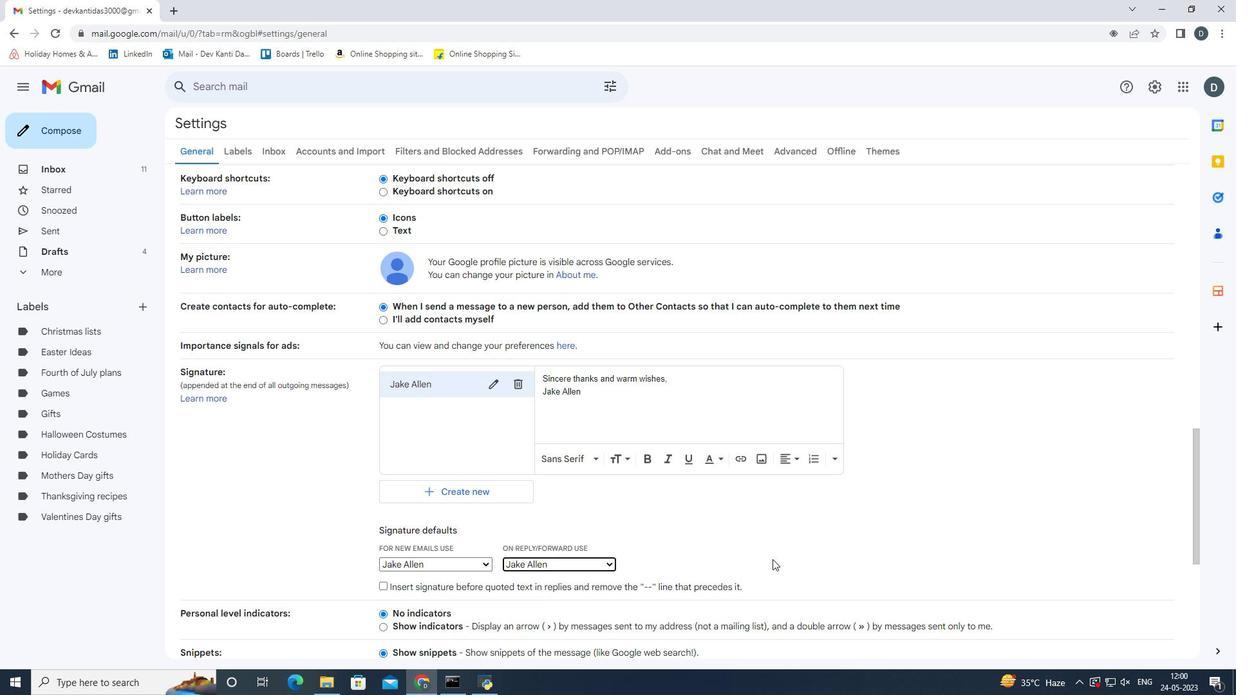 
Action: Mouse scrolled (772, 558) with delta (0, 0)
Screenshot: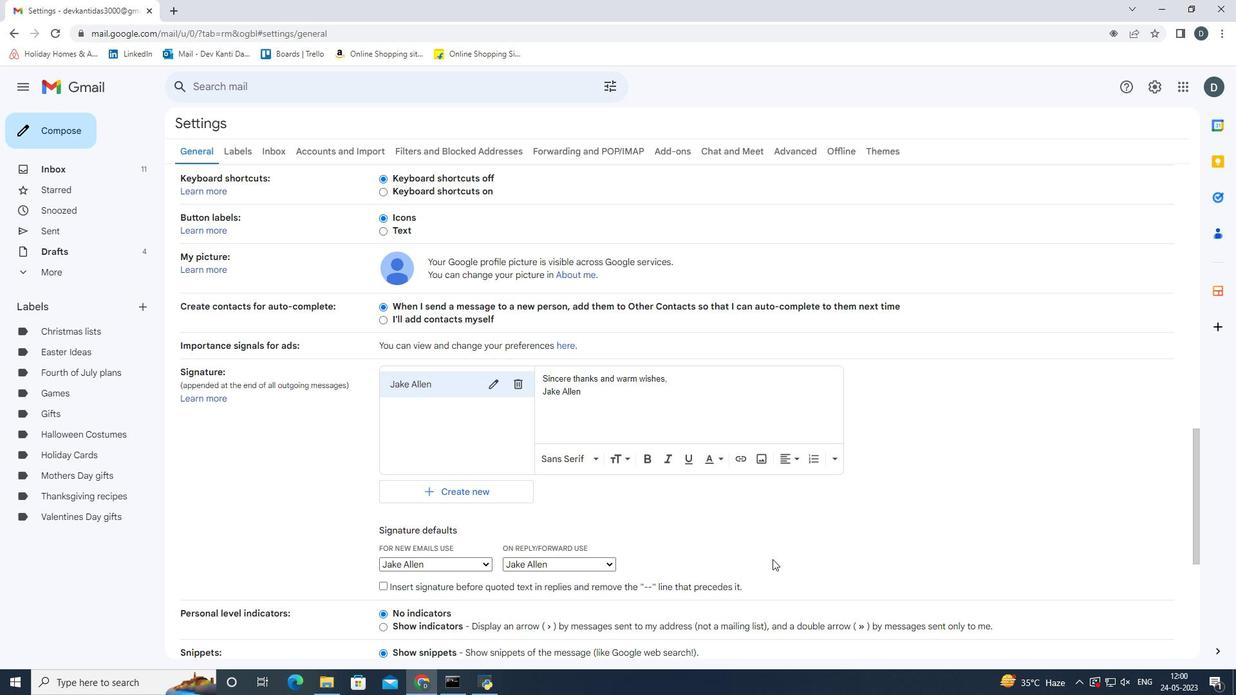 
Action: Mouse scrolled (772, 558) with delta (0, 0)
Screenshot: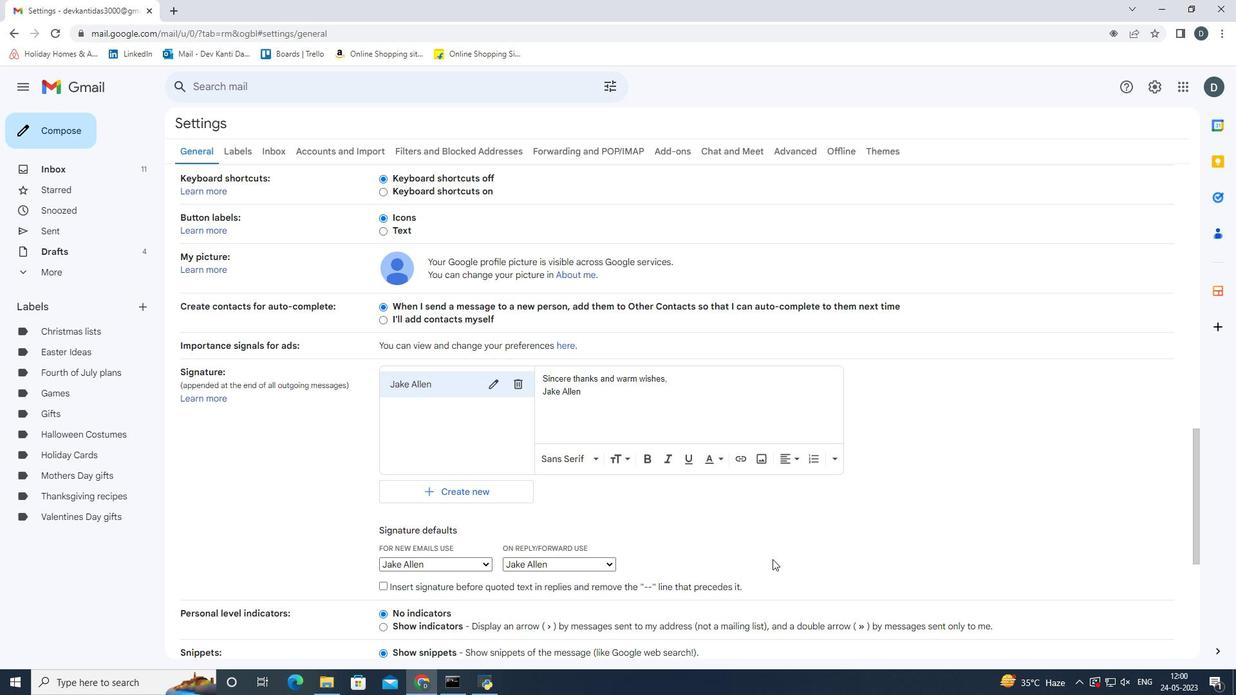 
Action: Mouse scrolled (772, 558) with delta (0, 0)
Screenshot: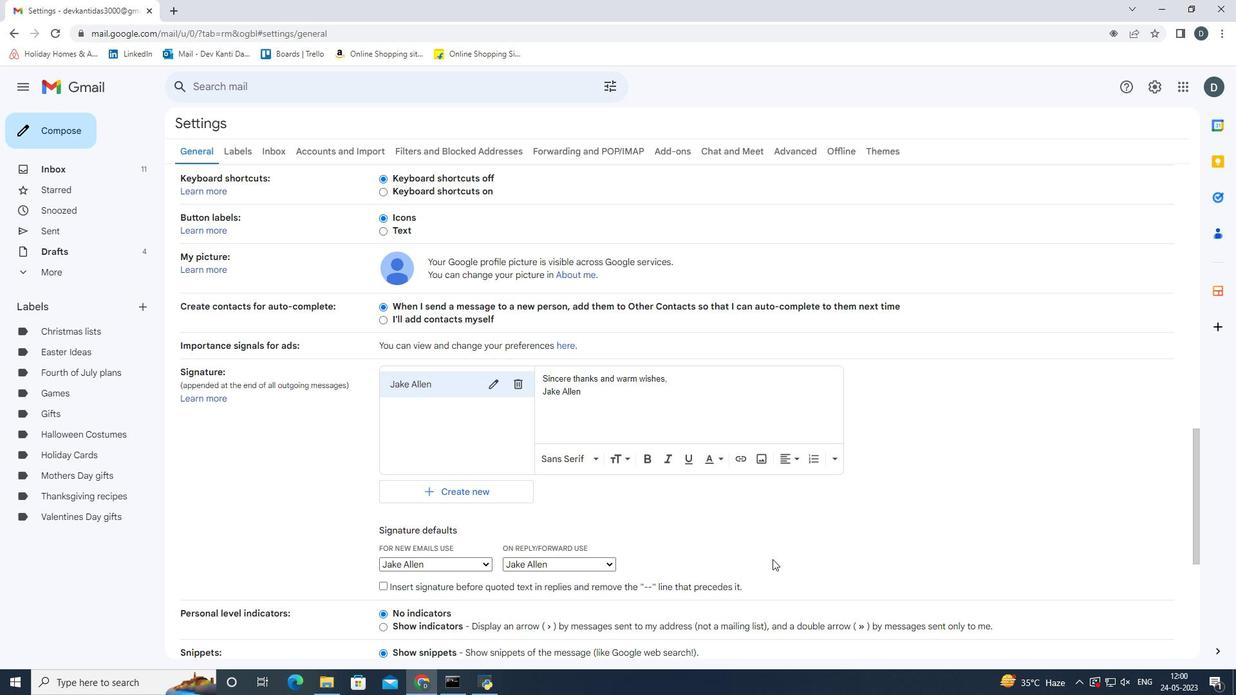 
Action: Mouse scrolled (772, 558) with delta (0, 0)
Screenshot: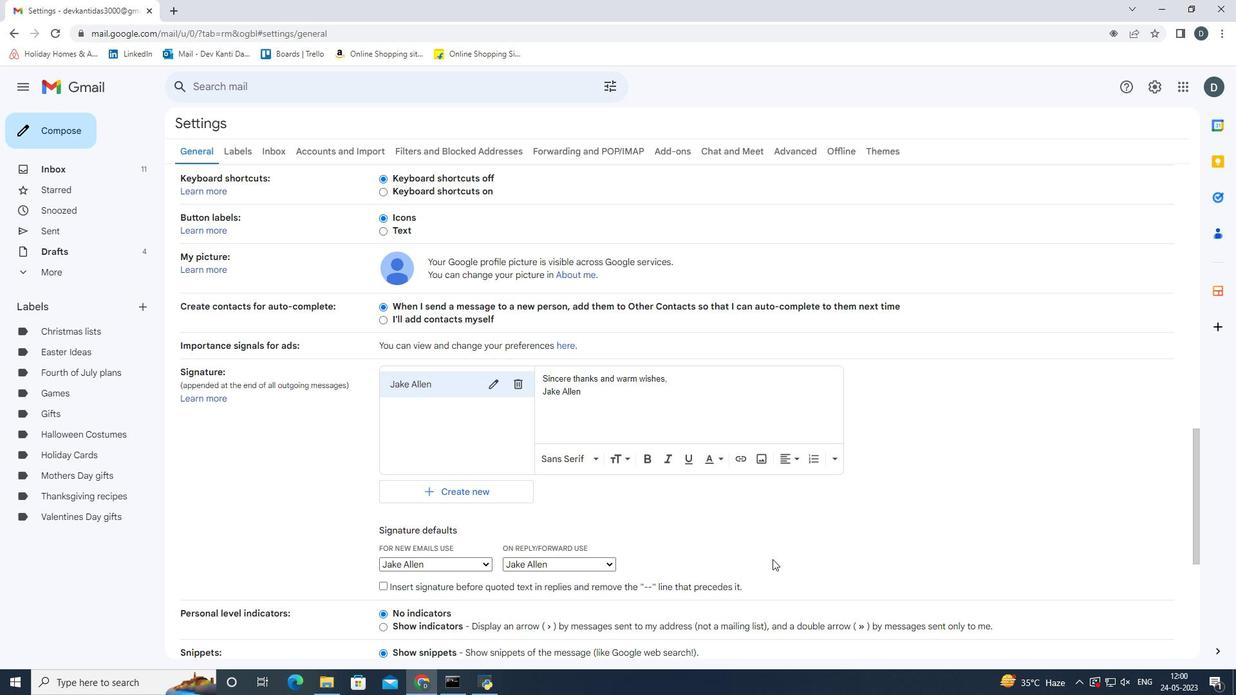 
Action: Mouse scrolled (772, 558) with delta (0, 0)
Screenshot: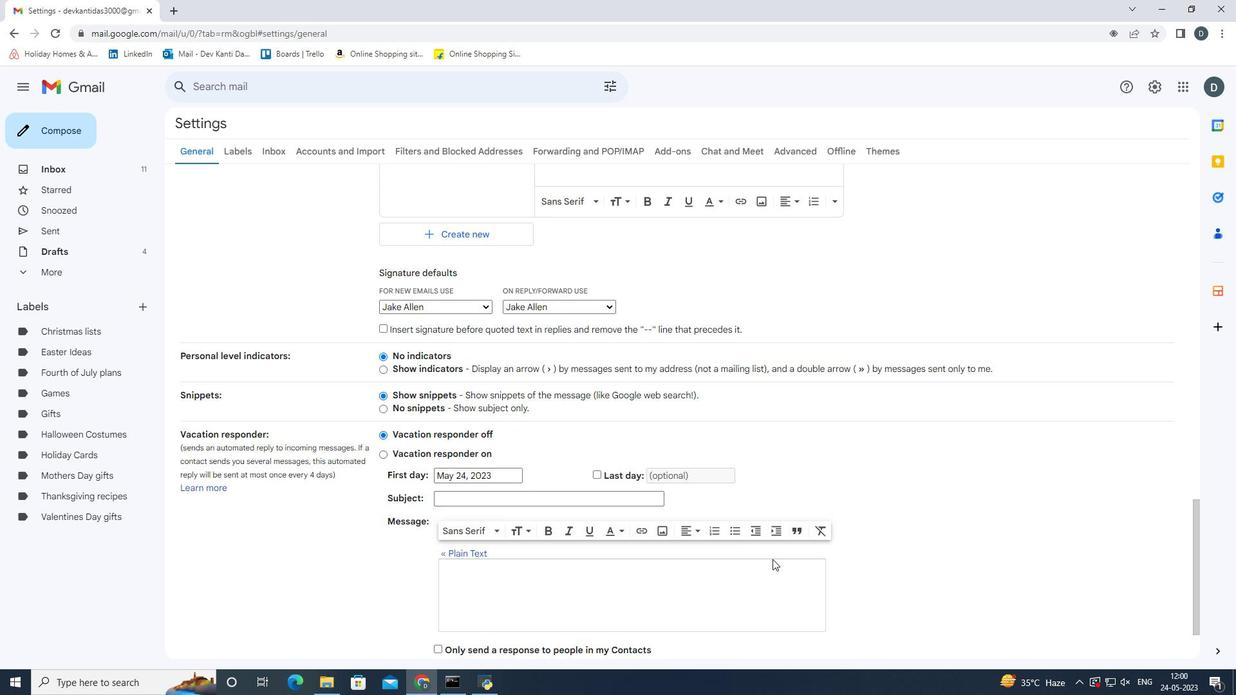 
Action: Mouse scrolled (772, 558) with delta (0, 0)
Screenshot: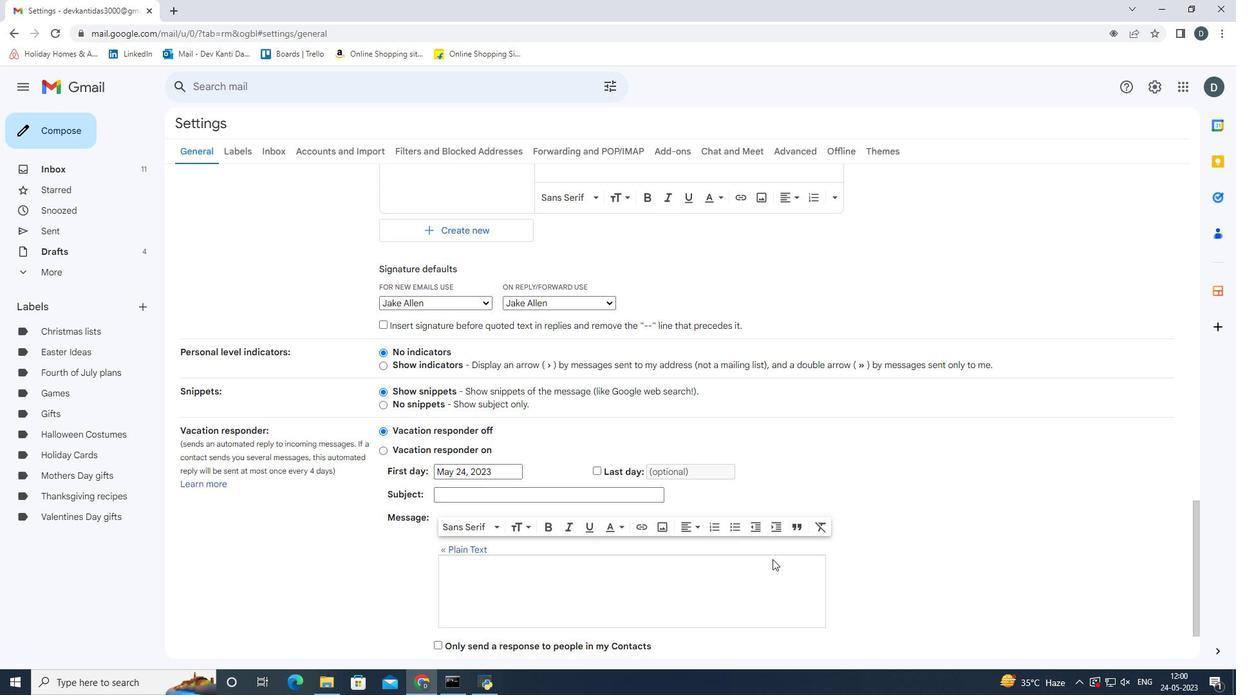 
Action: Mouse scrolled (772, 558) with delta (0, 0)
Screenshot: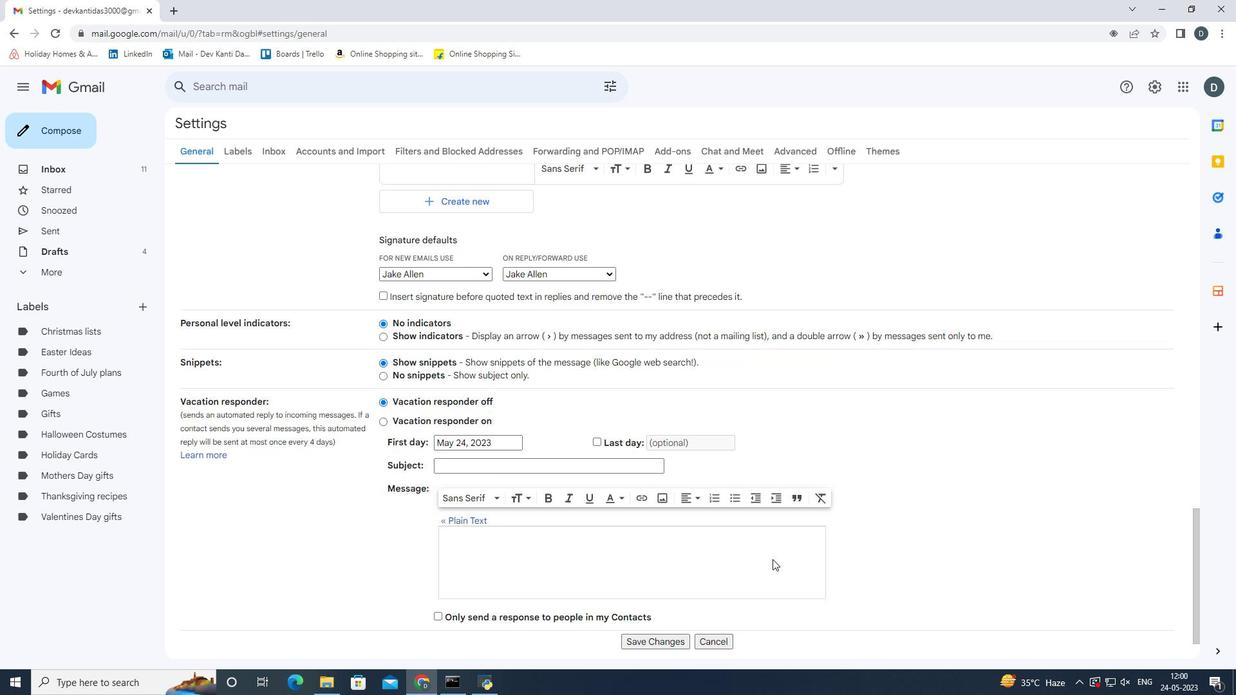 
Action: Mouse moved to (645, 591)
Screenshot: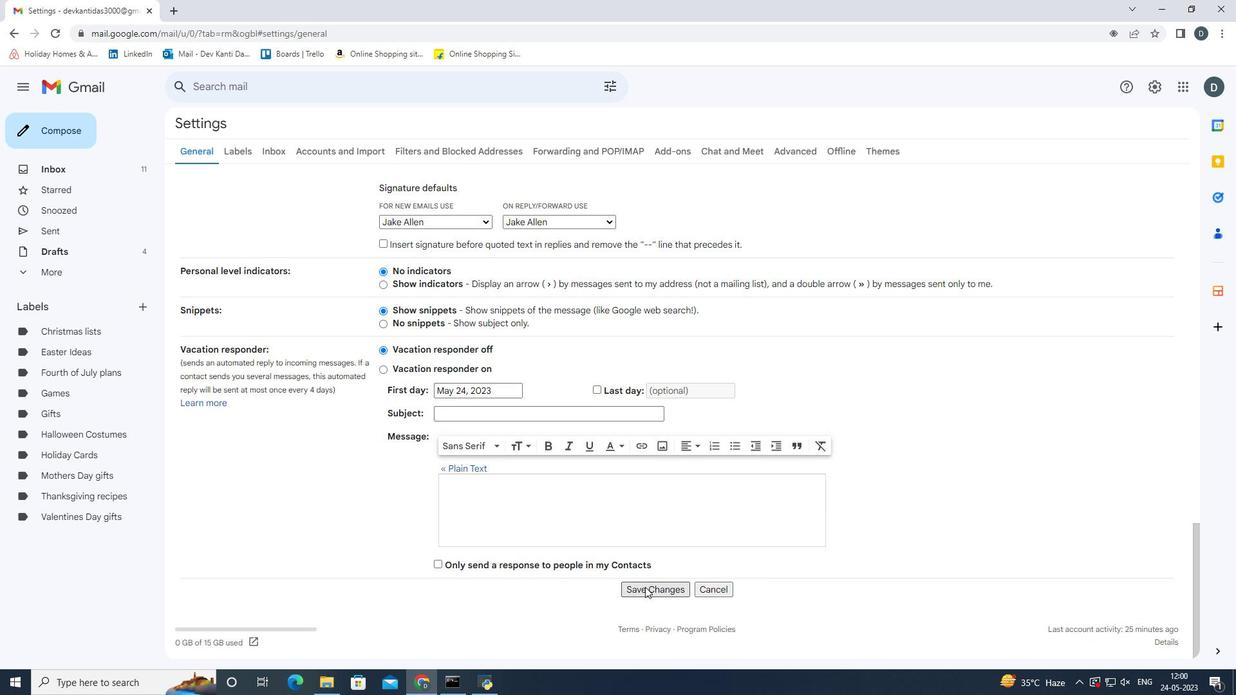 
Action: Mouse pressed left at (645, 591)
Screenshot: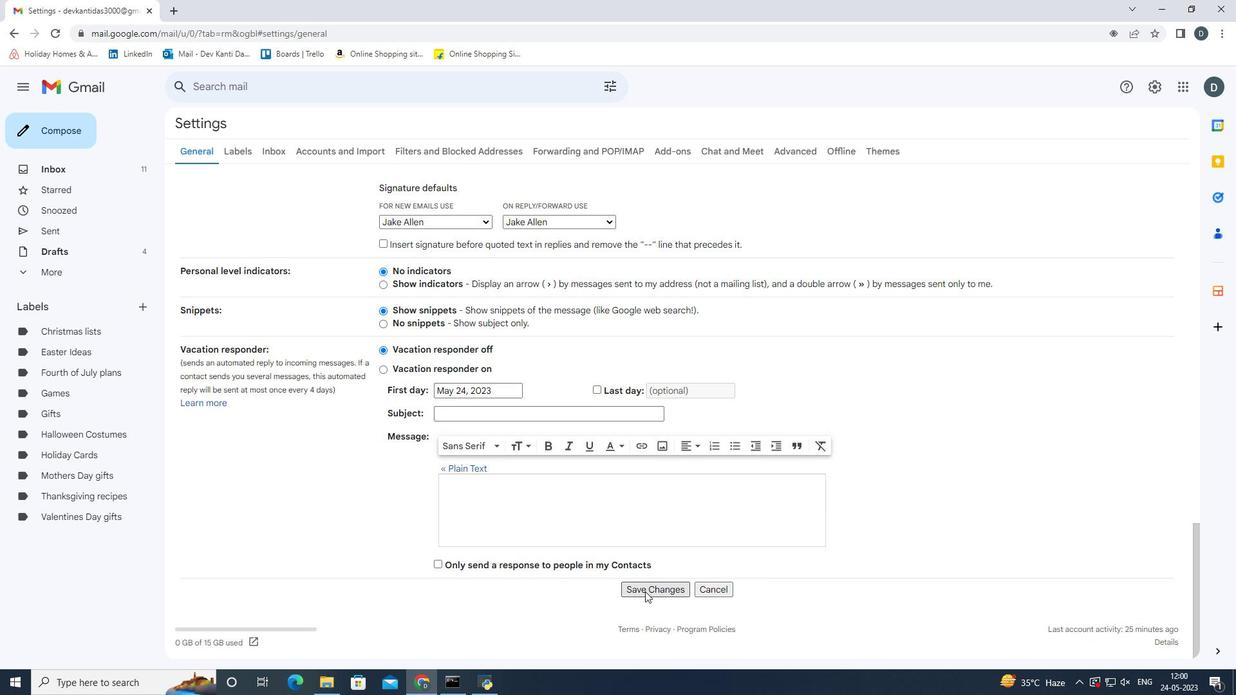 
Action: Mouse moved to (30, 122)
Screenshot: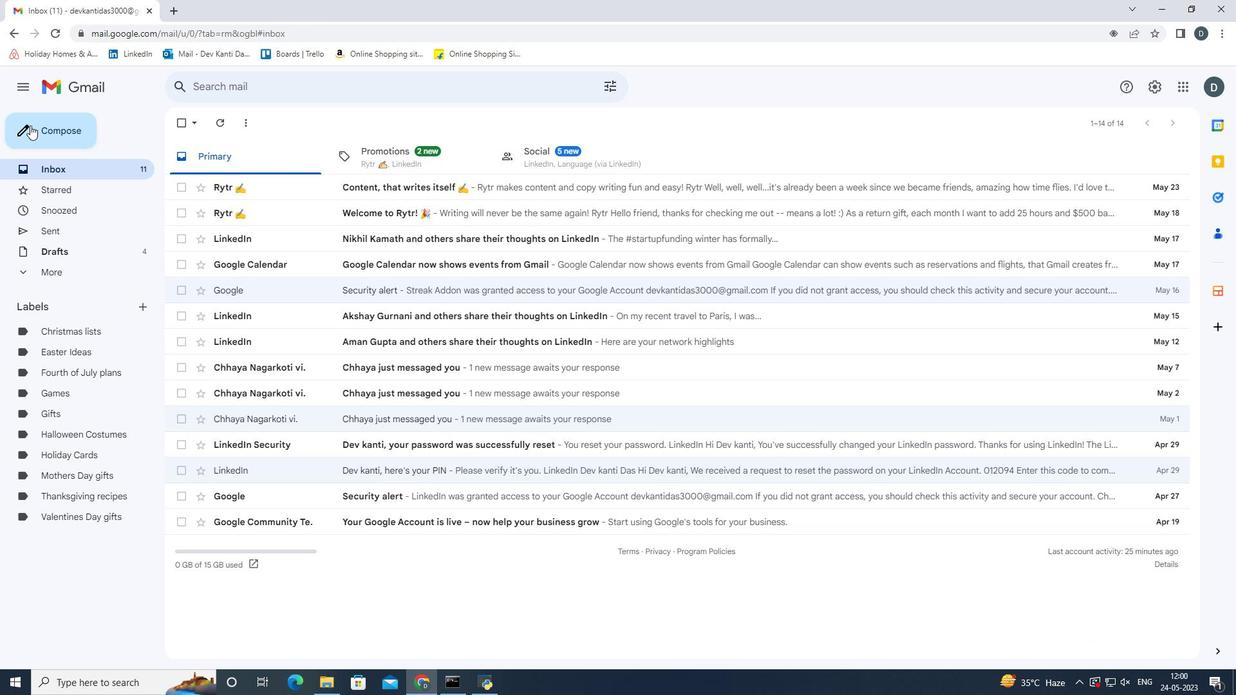 
Action: Mouse pressed left at (30, 122)
Screenshot: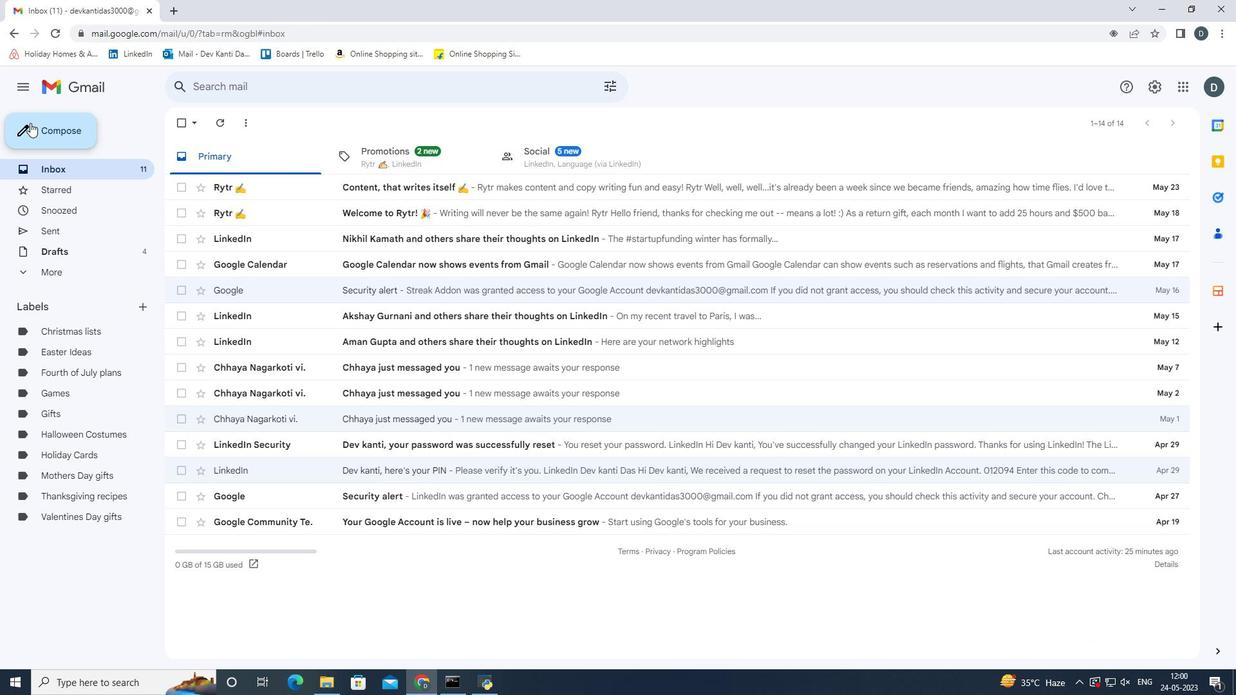 
Action: Mouse moved to (853, 306)
Screenshot: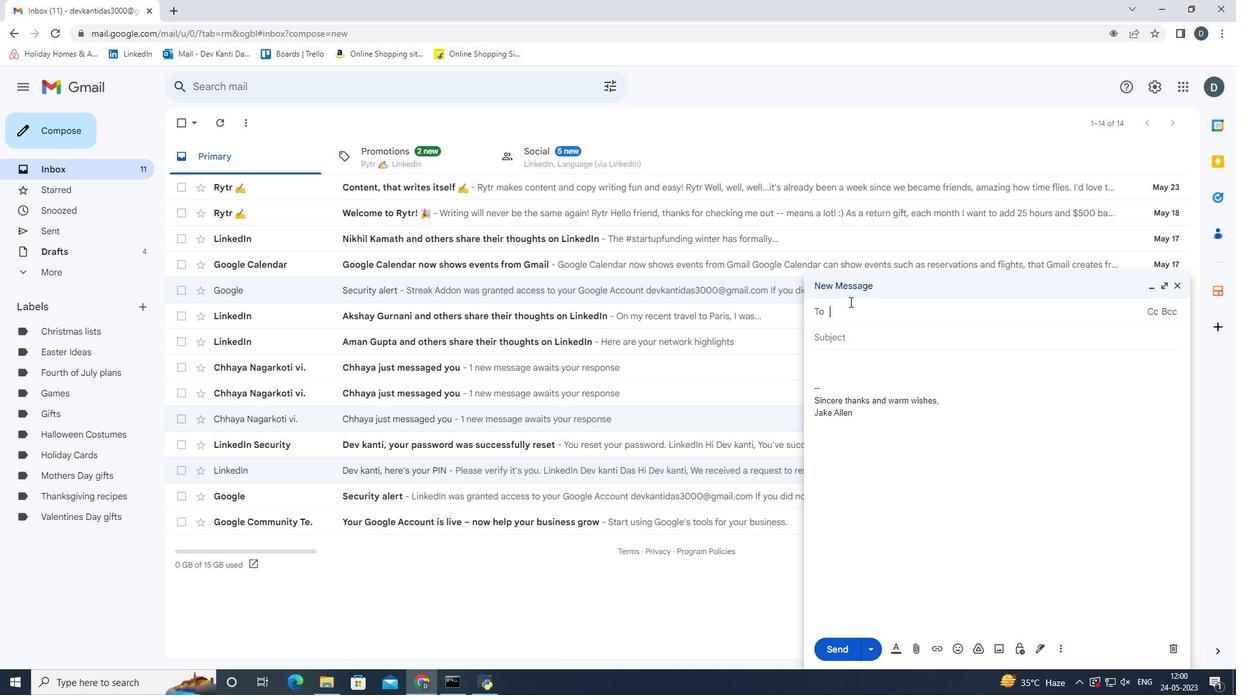 
Action: Key pressed <Key.shift><Key.shift><Key.shift><Key.shift><Key.shift><Key.shift><Key.shift><Key.shift><Key.shift>Sf<Key.backspace>oftage.2<Key.shift>@<Key.enter>
Screenshot: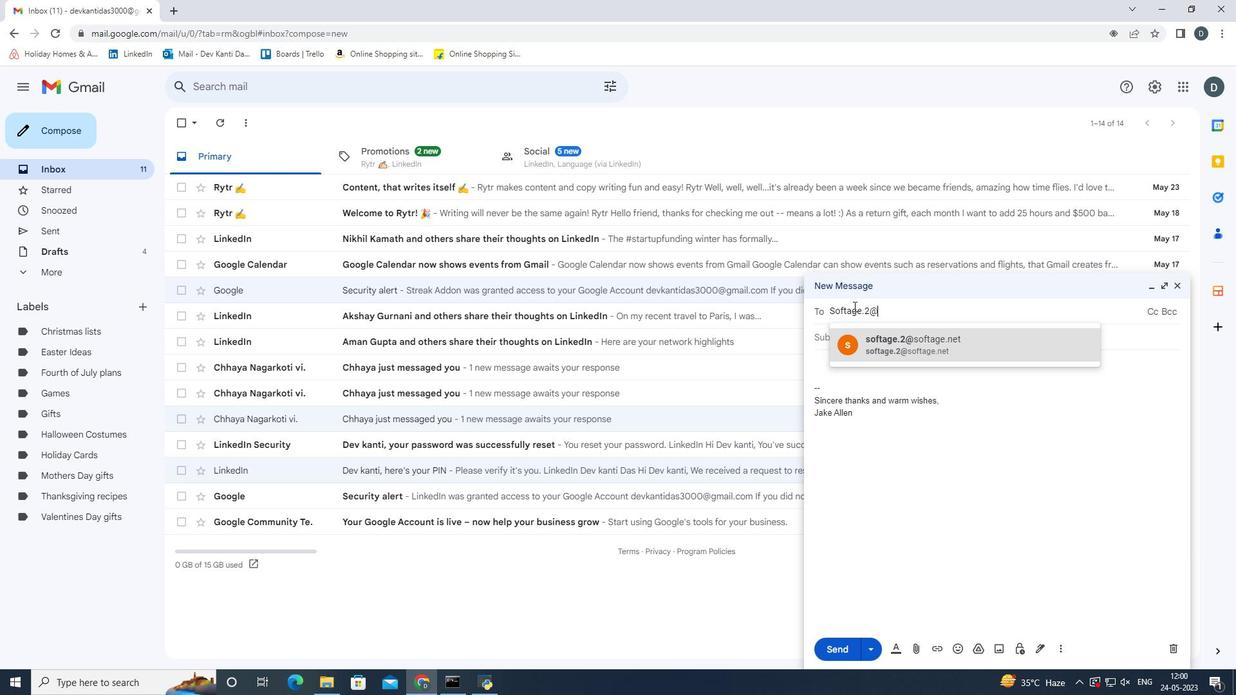 
Action: Mouse moved to (1064, 646)
Screenshot: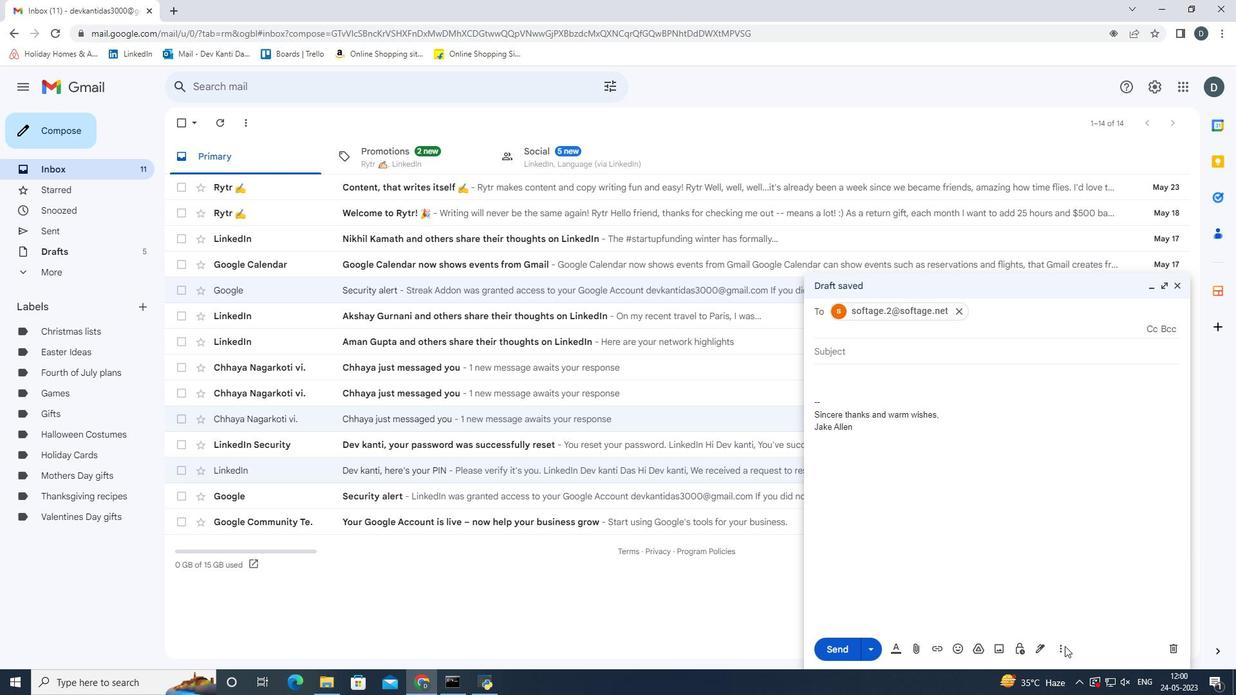 
Action: Mouse pressed left at (1064, 646)
Screenshot: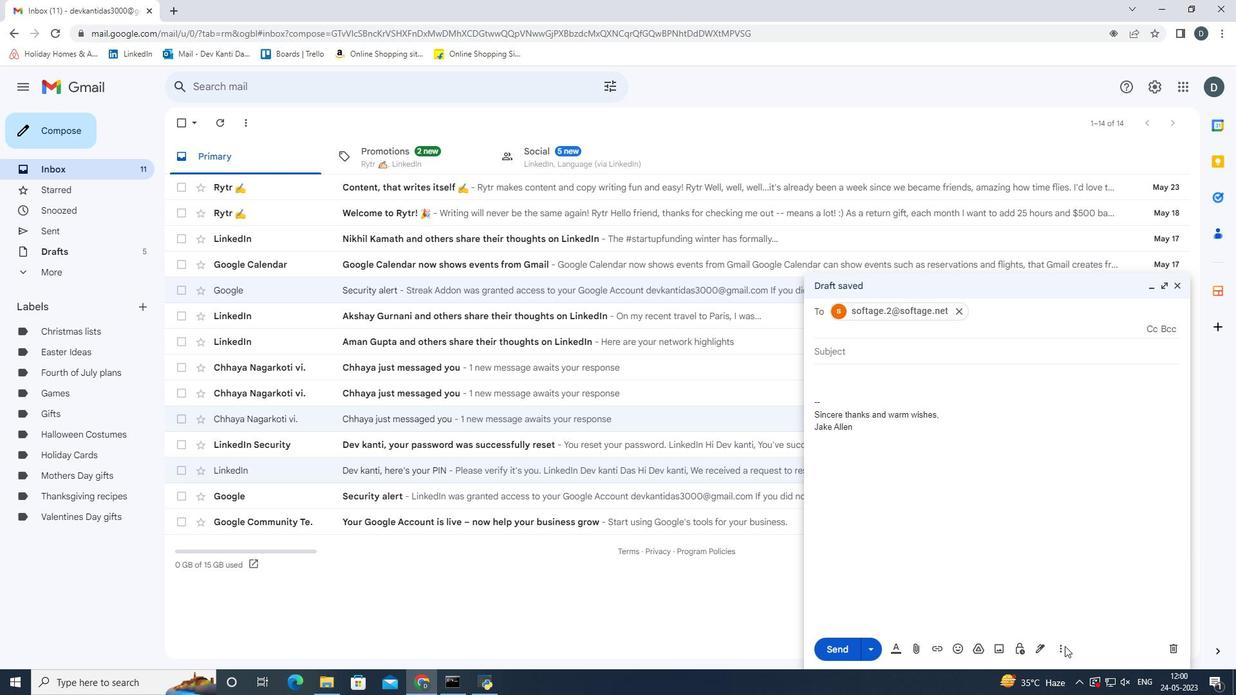 
Action: Mouse moved to (1056, 650)
Screenshot: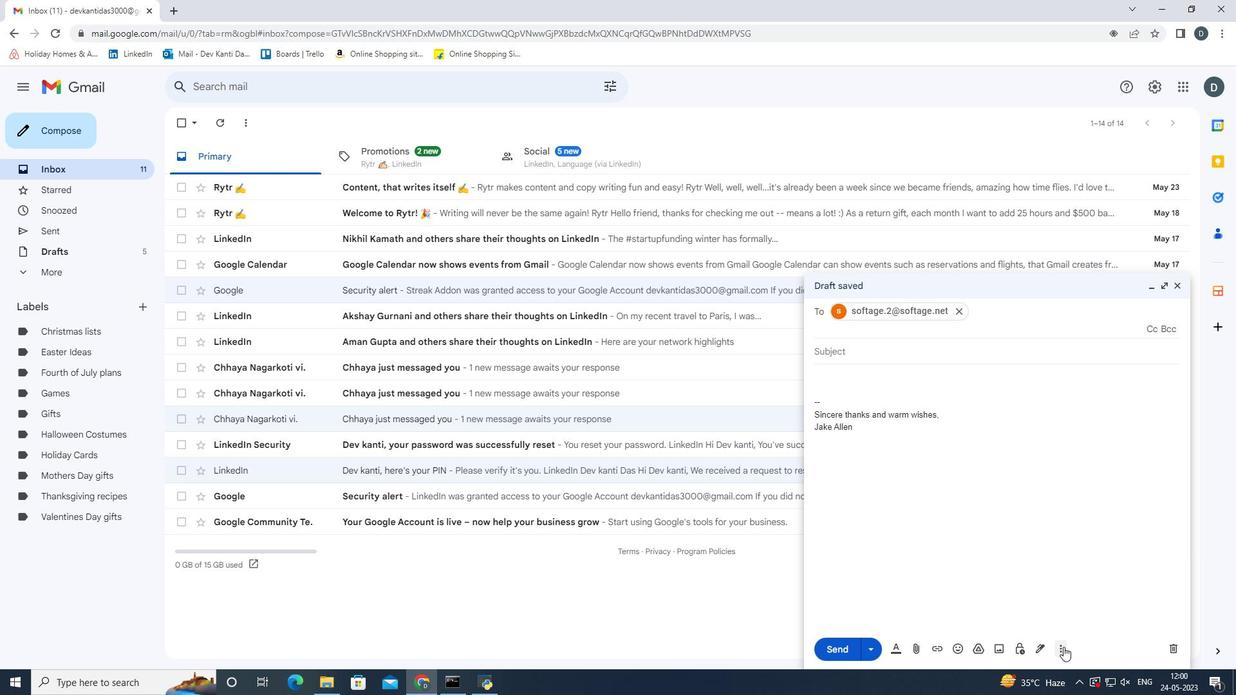 
Action: Mouse pressed left at (1056, 650)
Screenshot: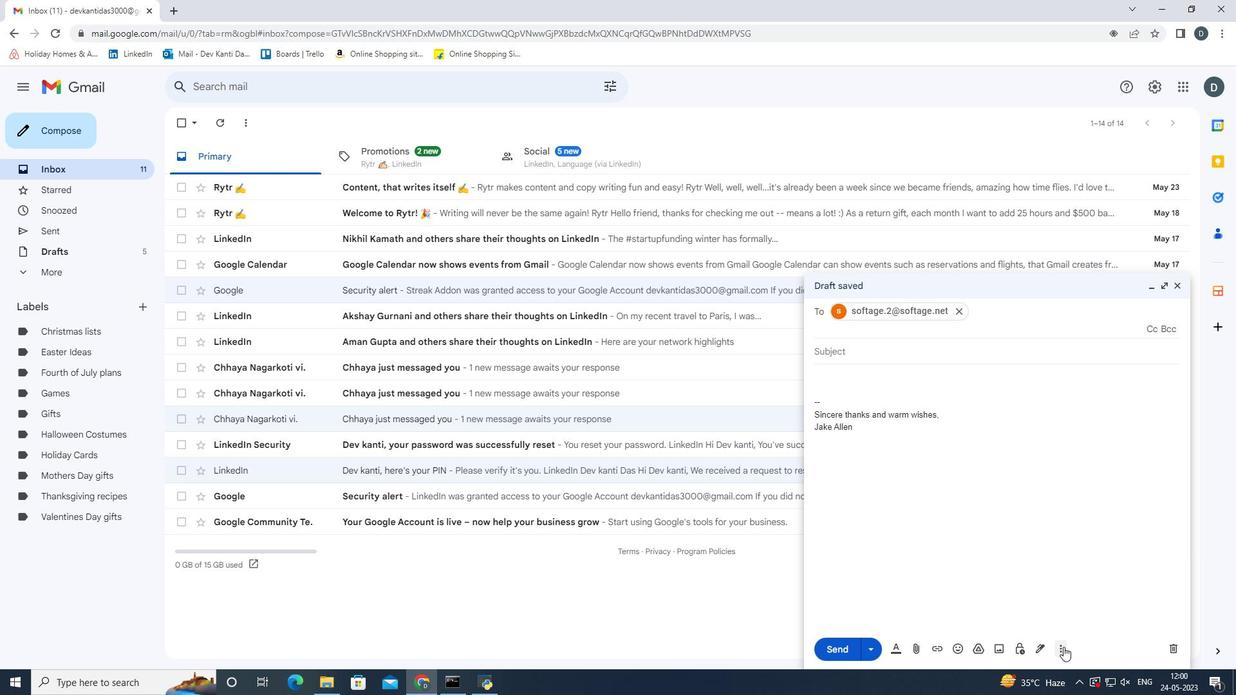 
Action: Mouse moved to (1017, 504)
Screenshot: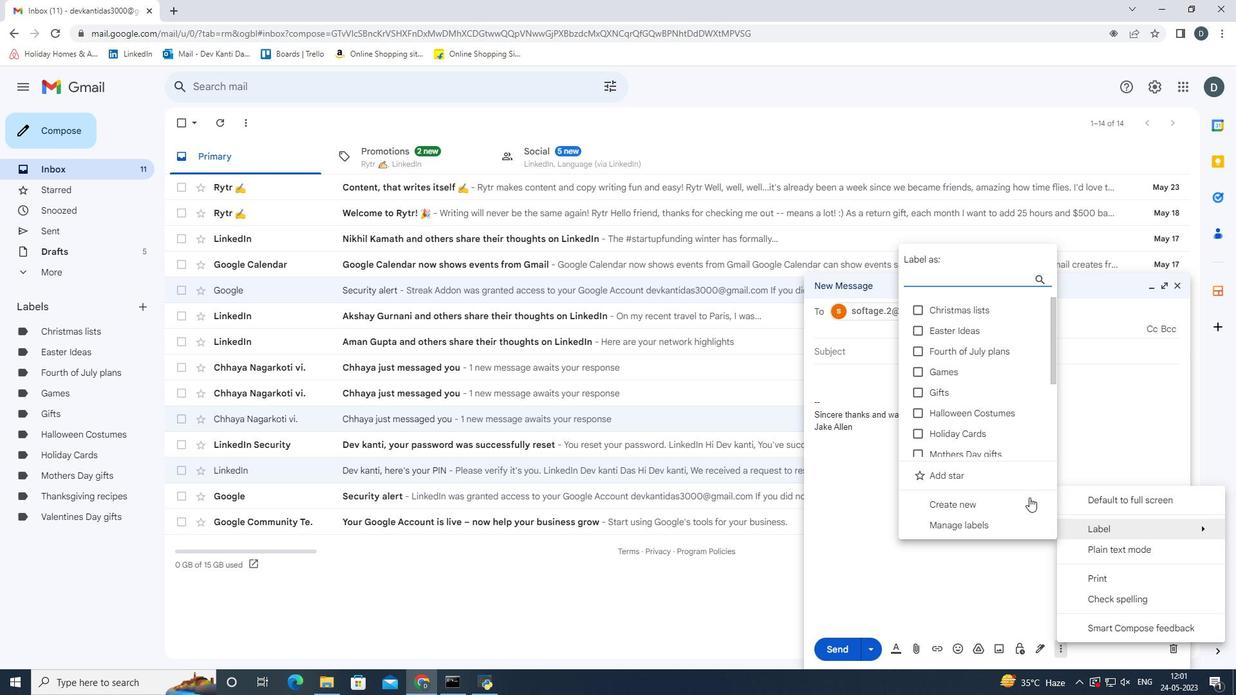 
Action: Mouse pressed left at (1017, 504)
Screenshot: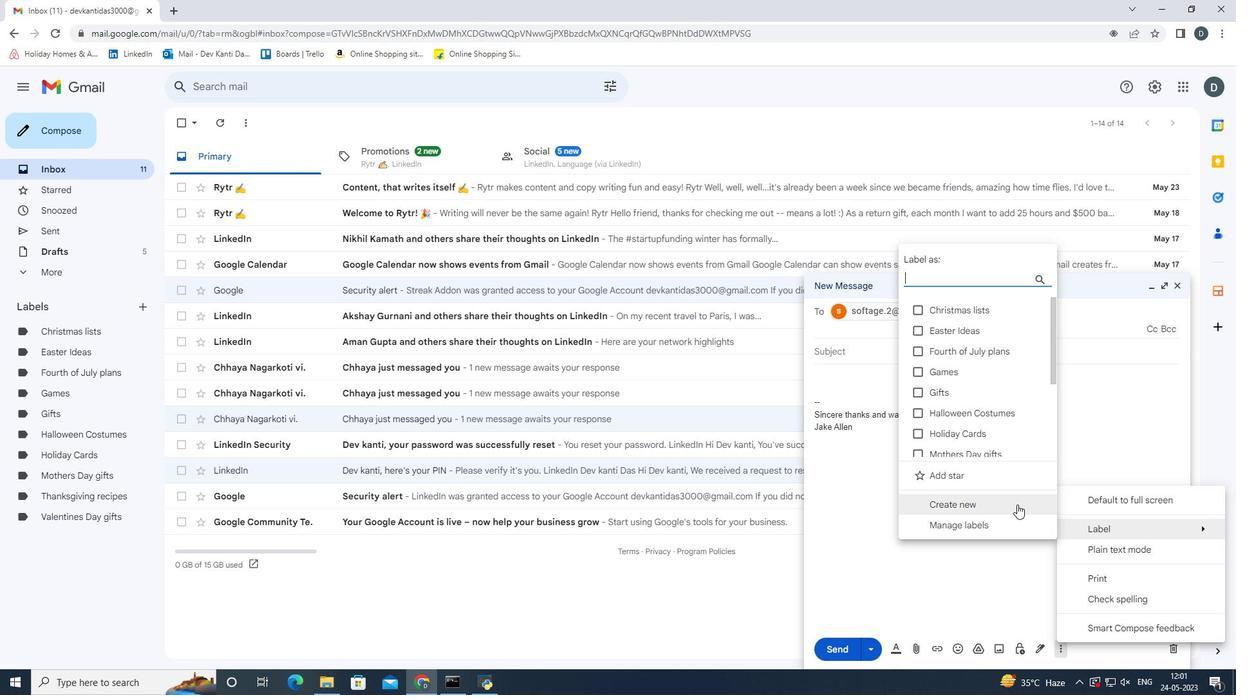 
Action: Mouse moved to (679, 354)
Screenshot: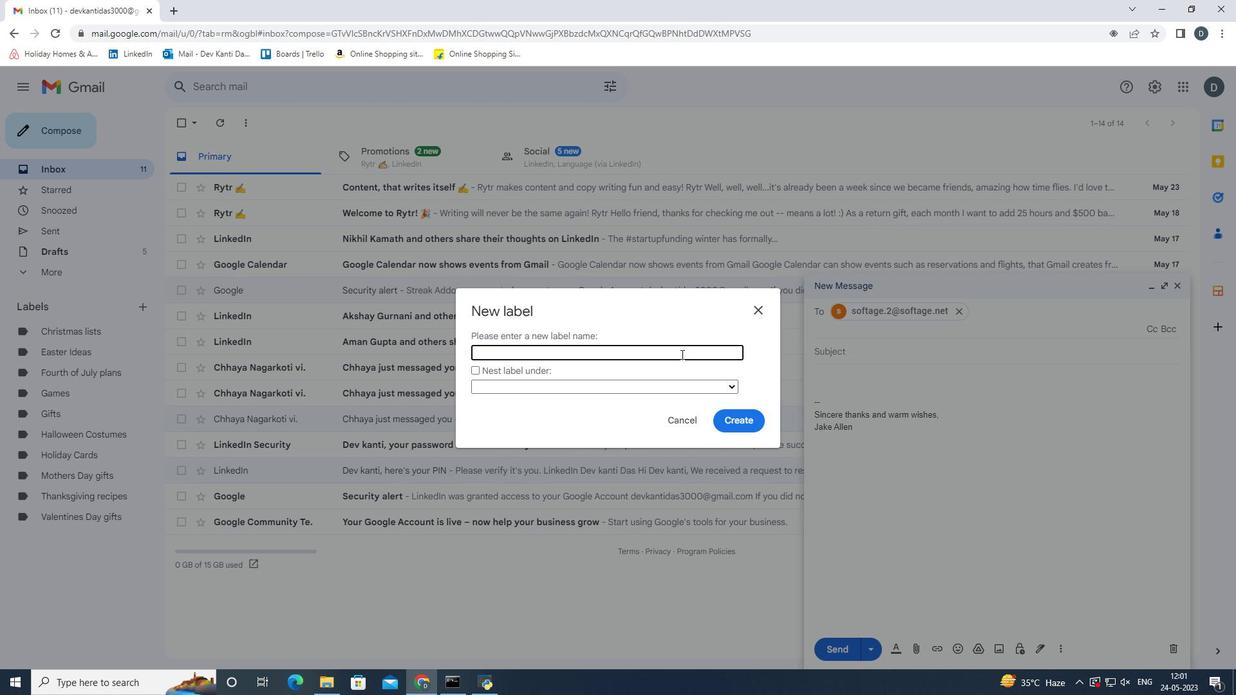
Action: Key pressed <Key.shift><Key.shift><Key.shift><Key.shift><Key.shift><Key.shift><Key.shift><Key.shift><Key.shift><Key.shift><Key.shift><Key.shift><Key.shift>Fathers<Key.space><Key.shift>Day<Key.space>gifts<Key.enter>
Screenshot: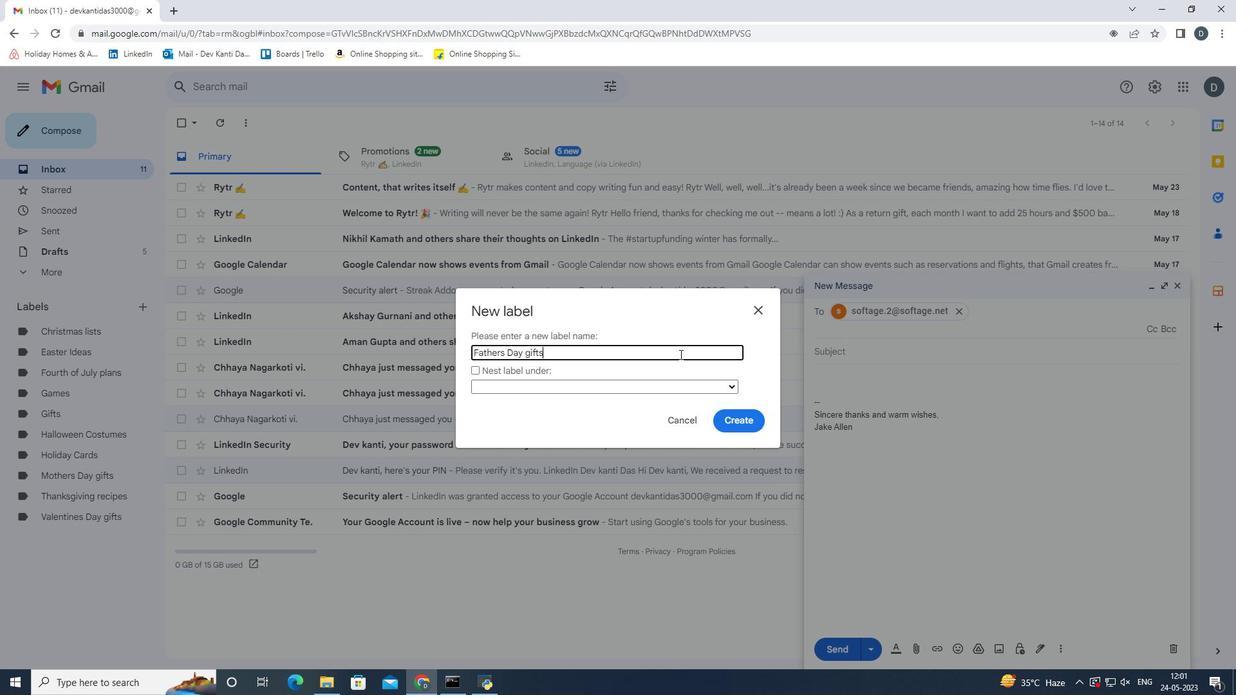 
Action: Mouse moved to (846, 649)
Screenshot: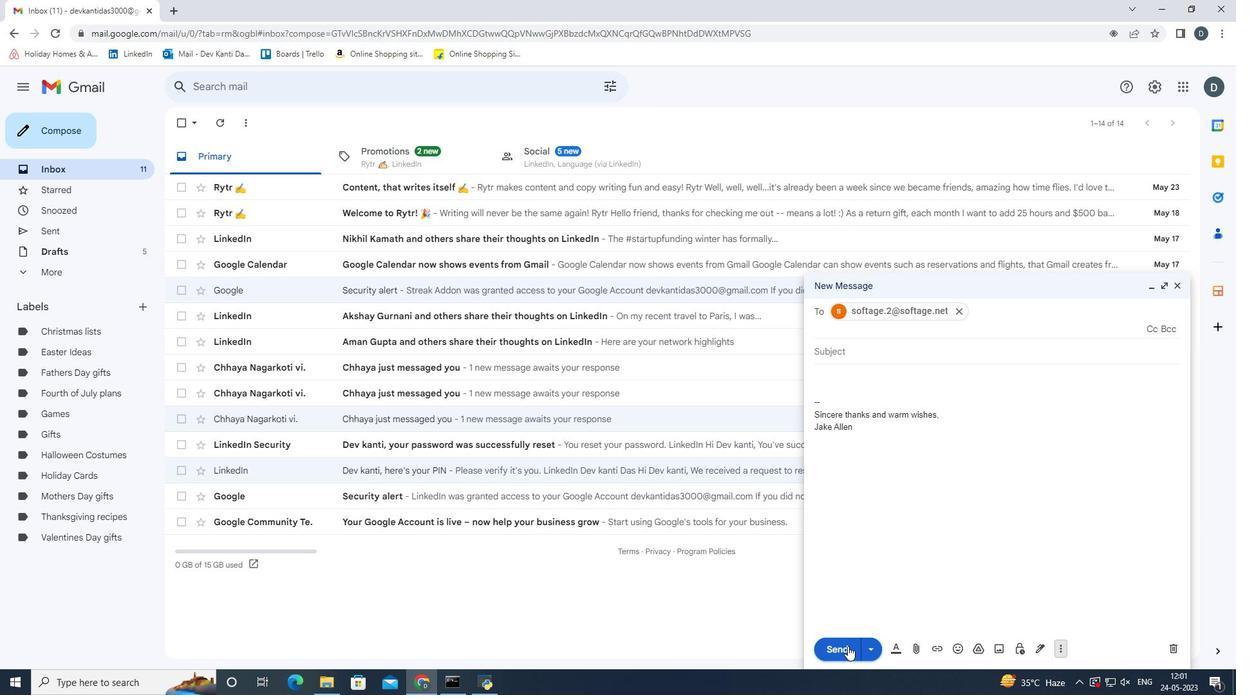 
Action: Mouse pressed left at (846, 649)
Screenshot: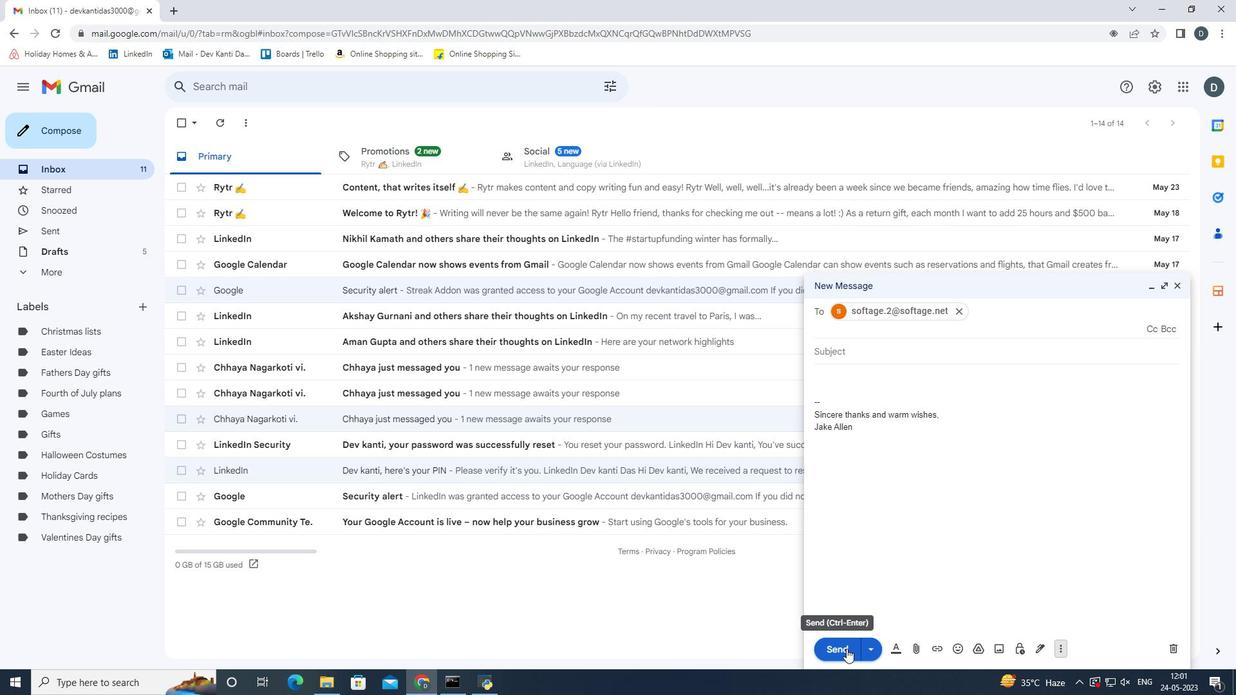 
